 Task: Look for space in Mino, Japan from 5th July, 2023 to 15th July, 2023 for 9 adults in price range Rs.15000 to Rs.25000. Place can be entire place with 5 bedrooms having 5 beds and 5 bathrooms. Property type can be house, flat, guest house. Booking option can be shelf check-in. Required host language is English.
Action: Mouse moved to (444, 106)
Screenshot: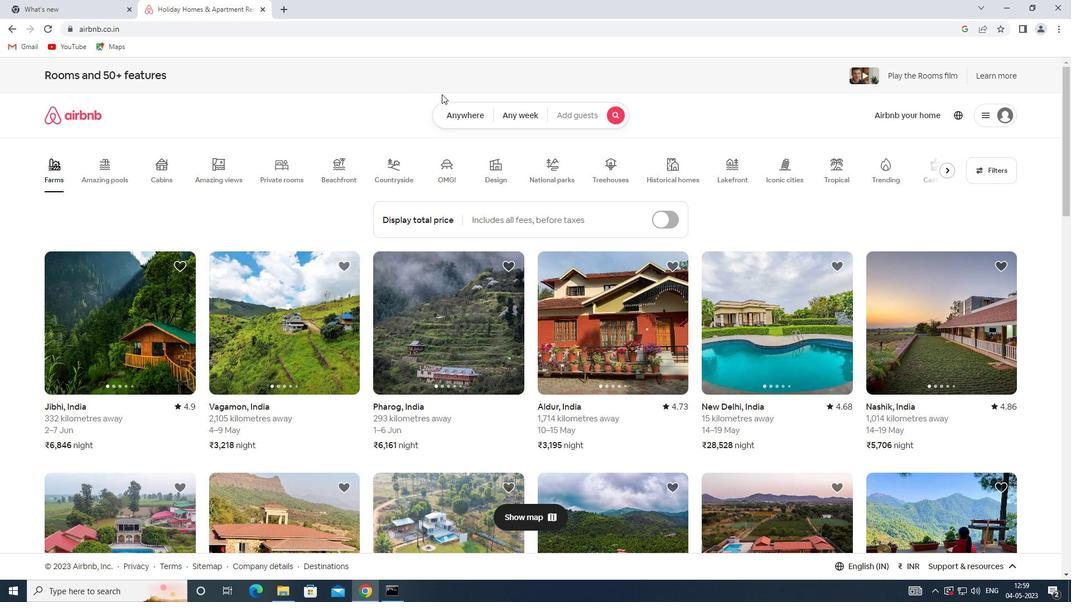 
Action: Mouse pressed left at (444, 106)
Screenshot: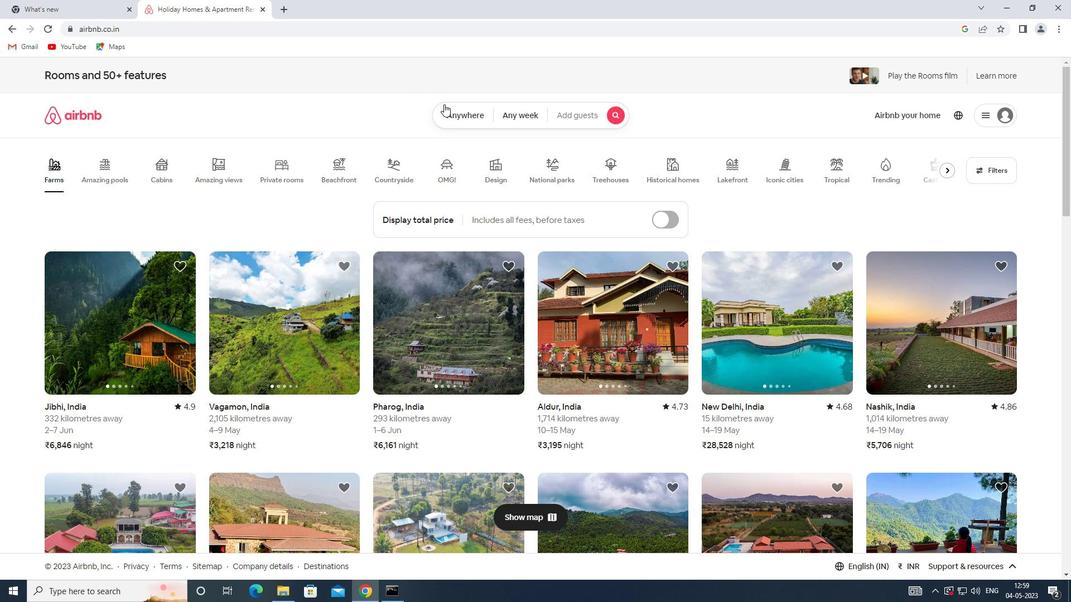 
Action: Mouse moved to (358, 162)
Screenshot: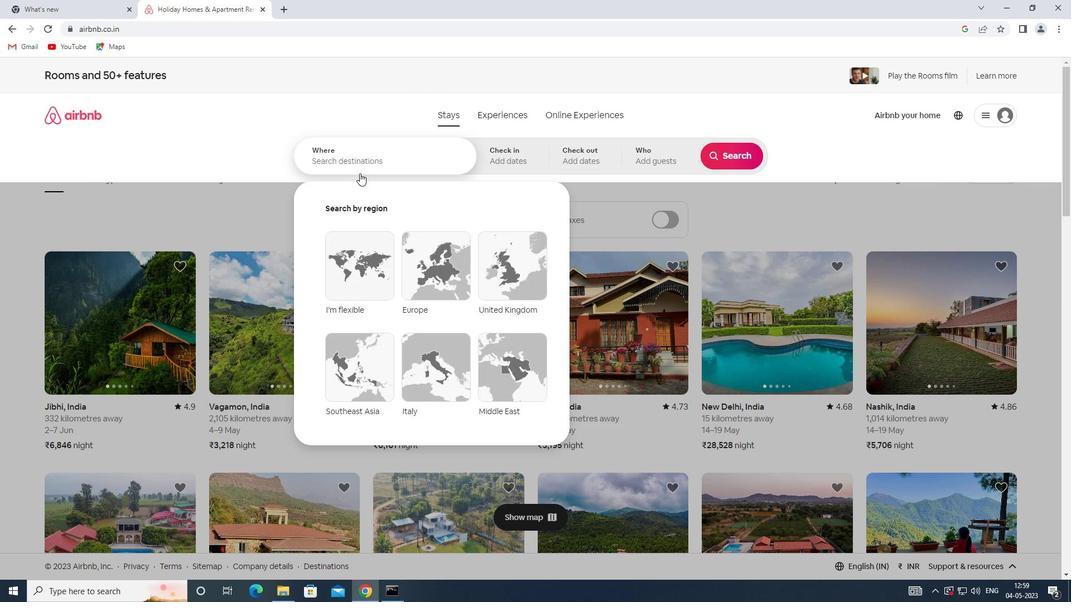 
Action: Mouse pressed left at (358, 162)
Screenshot: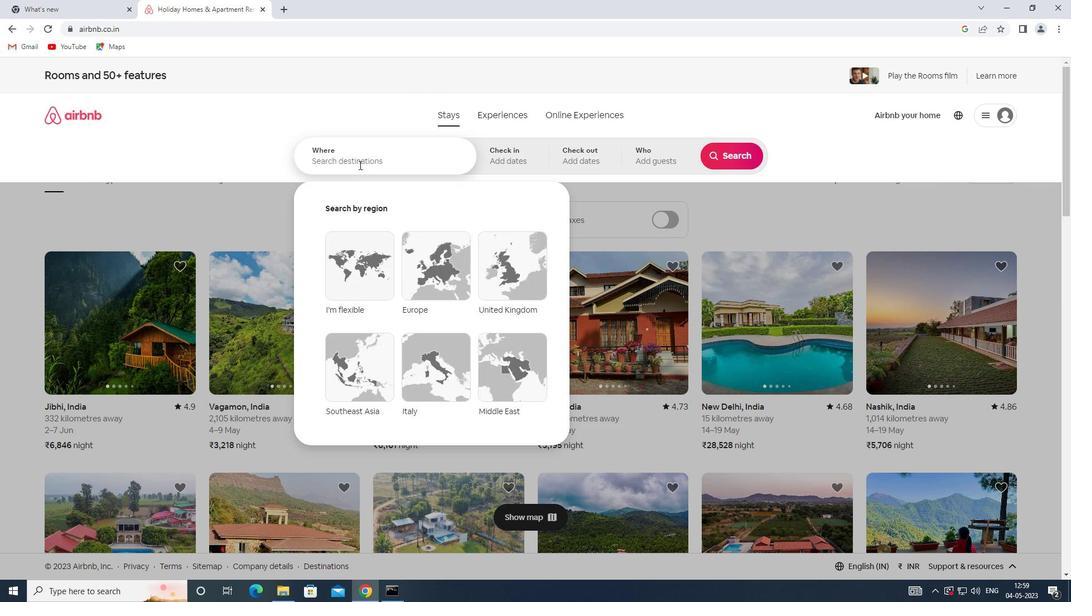 
Action: Key pressed <Key.shift>MINO,<Key.shift><Key.shift><Key.shift><Key.shift>JAPAN
Screenshot: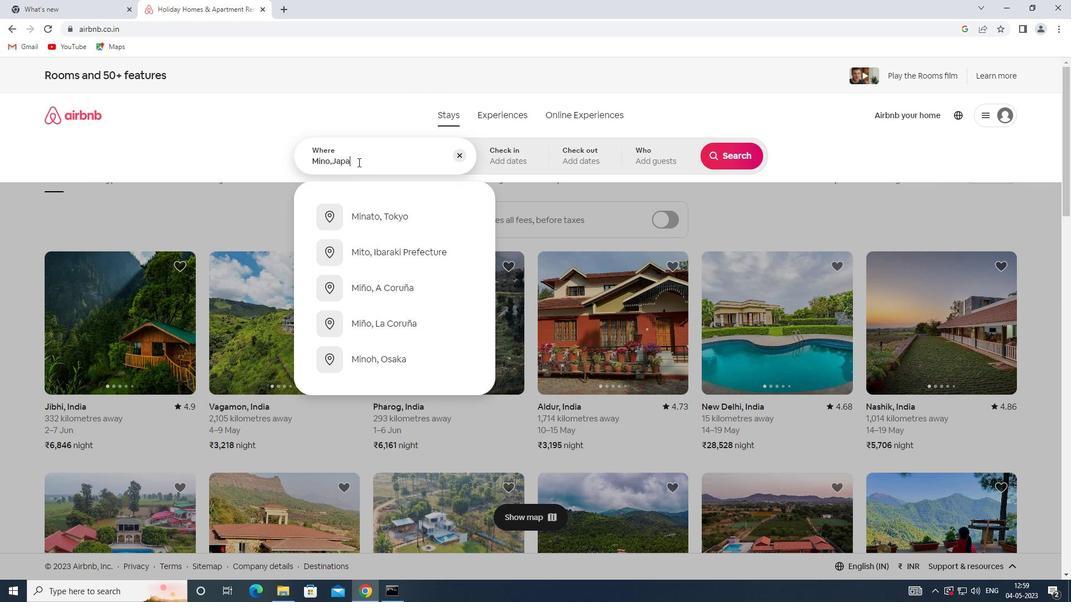 
Action: Mouse moved to (513, 150)
Screenshot: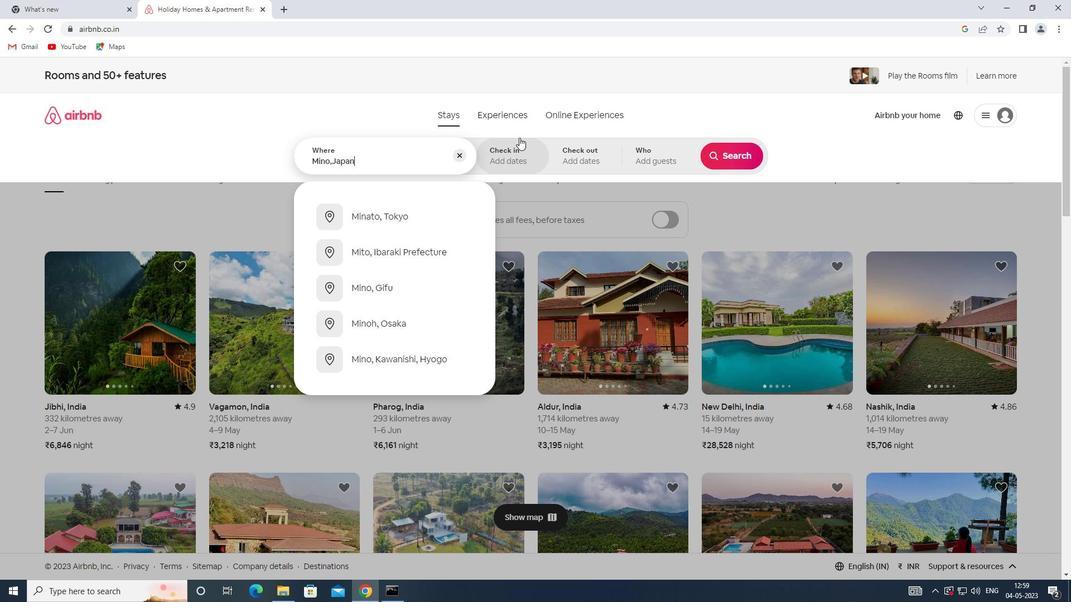 
Action: Mouse pressed left at (513, 150)
Screenshot: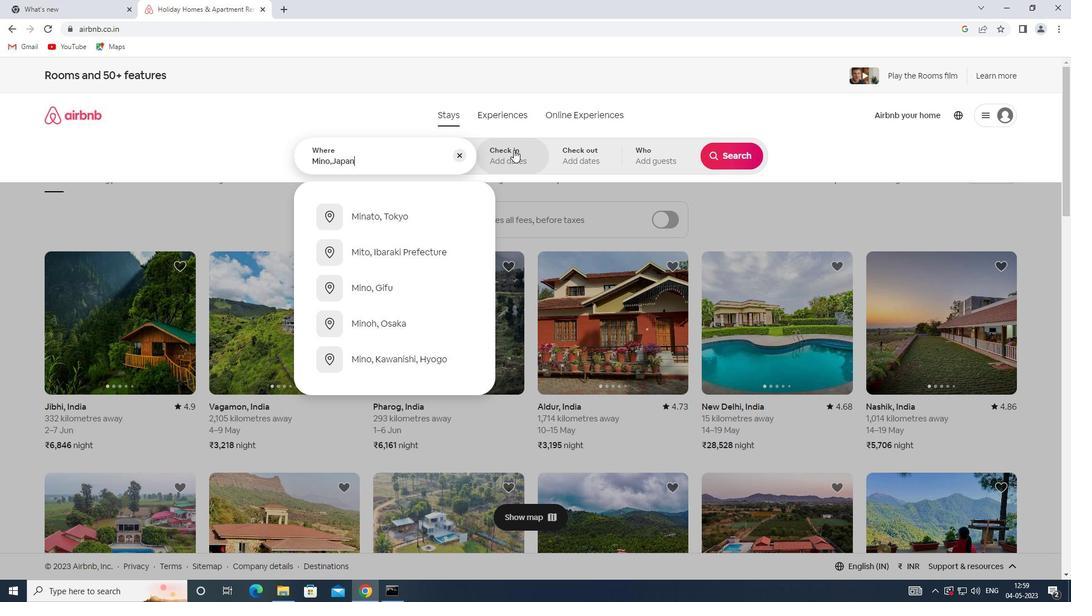 
Action: Mouse moved to (721, 249)
Screenshot: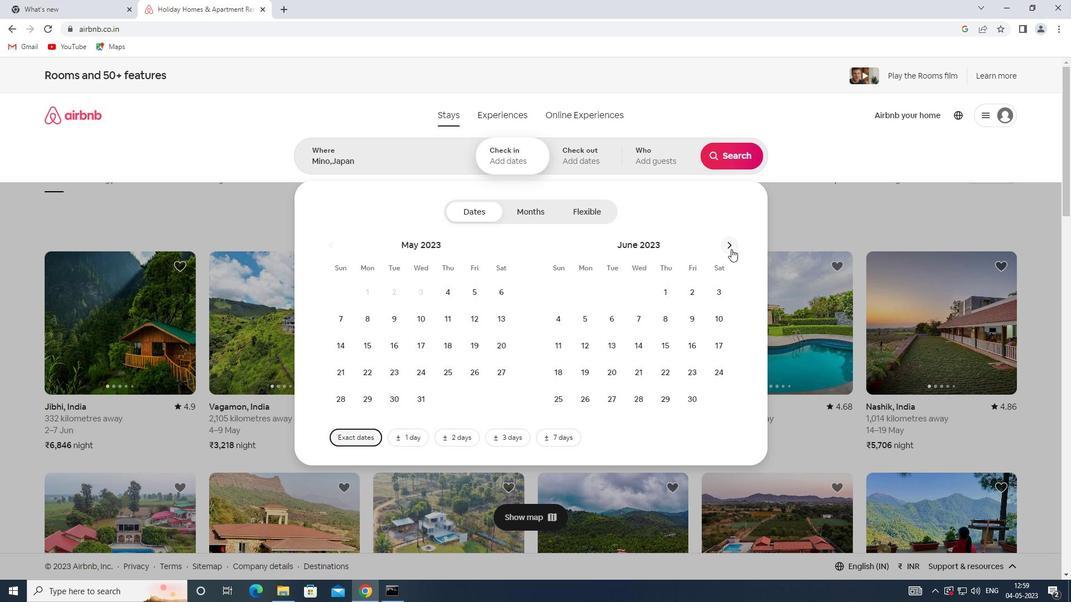 
Action: Mouse pressed left at (721, 249)
Screenshot: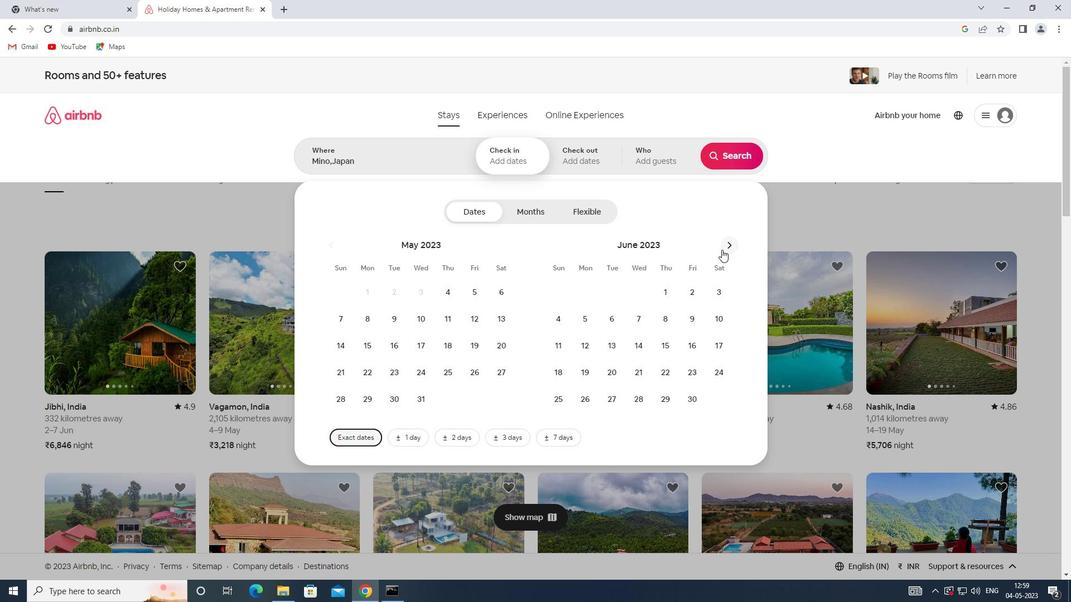 
Action: Mouse moved to (727, 244)
Screenshot: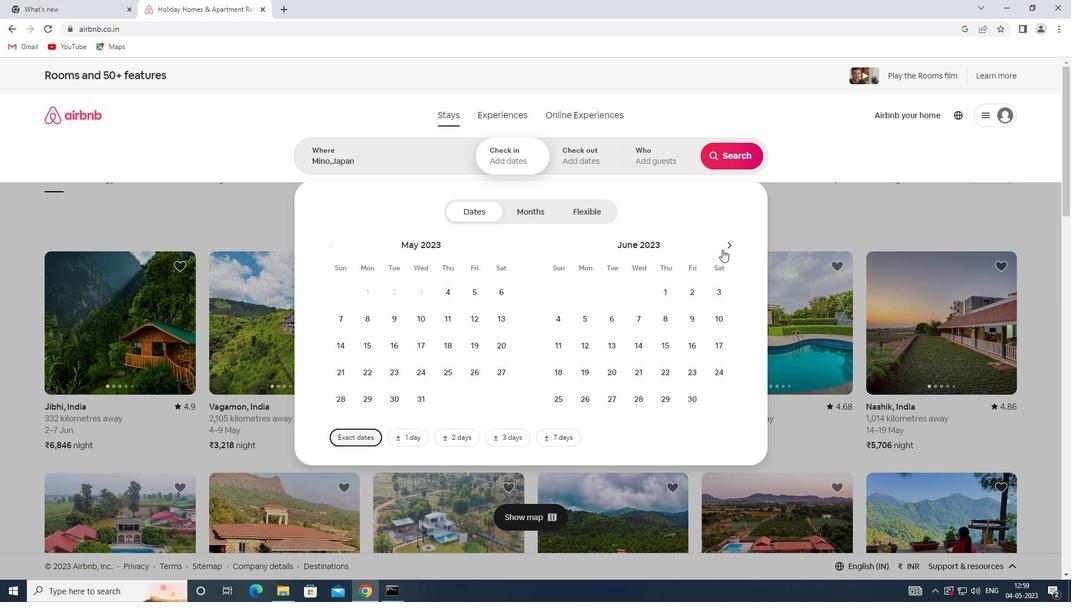 
Action: Mouse pressed left at (727, 244)
Screenshot: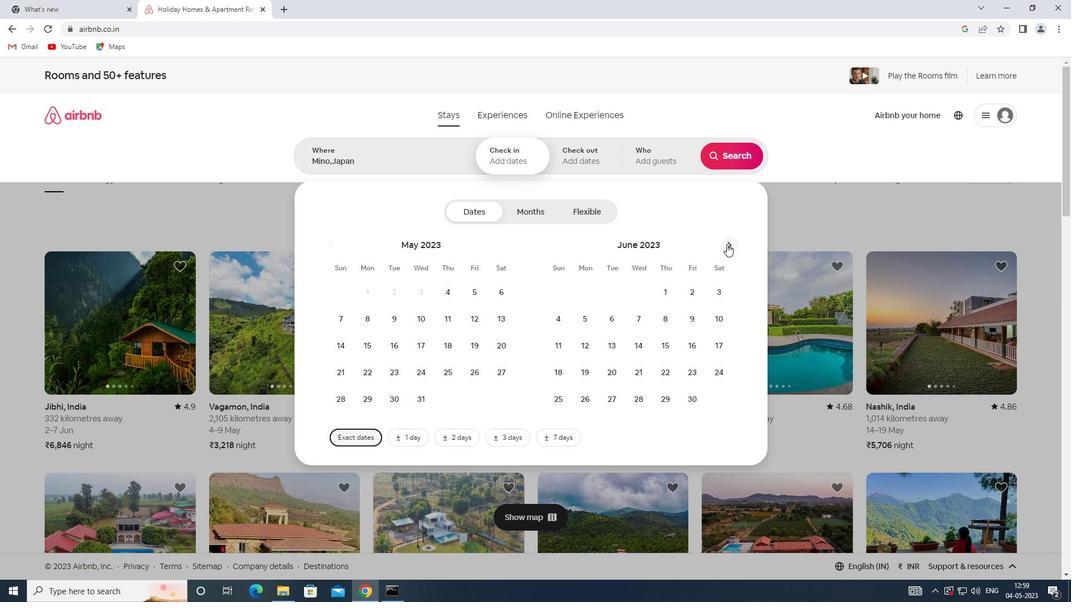 
Action: Mouse moved to (648, 324)
Screenshot: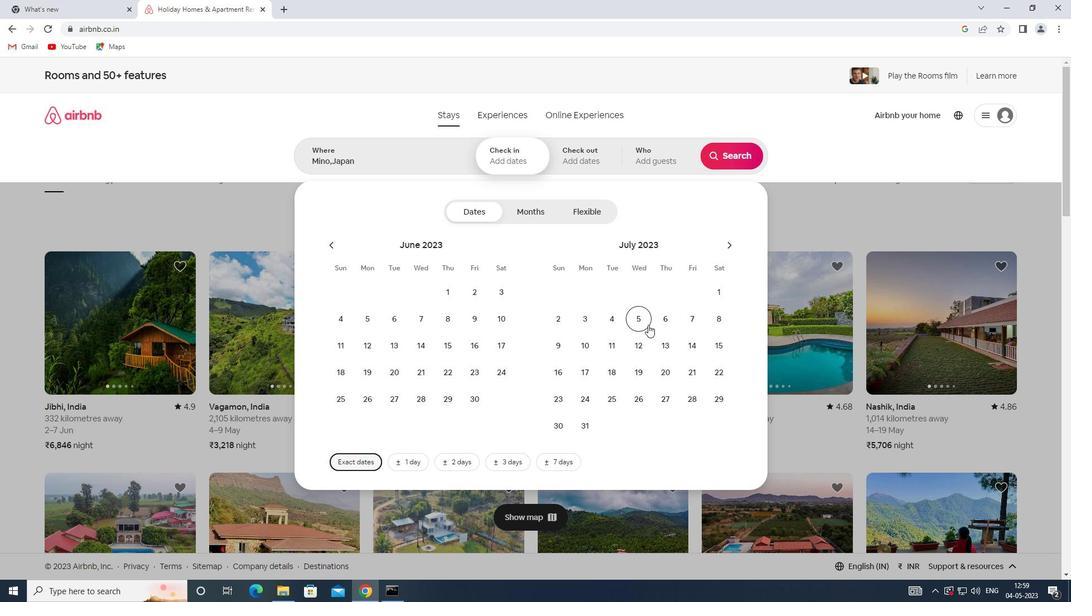 
Action: Mouse pressed left at (648, 324)
Screenshot: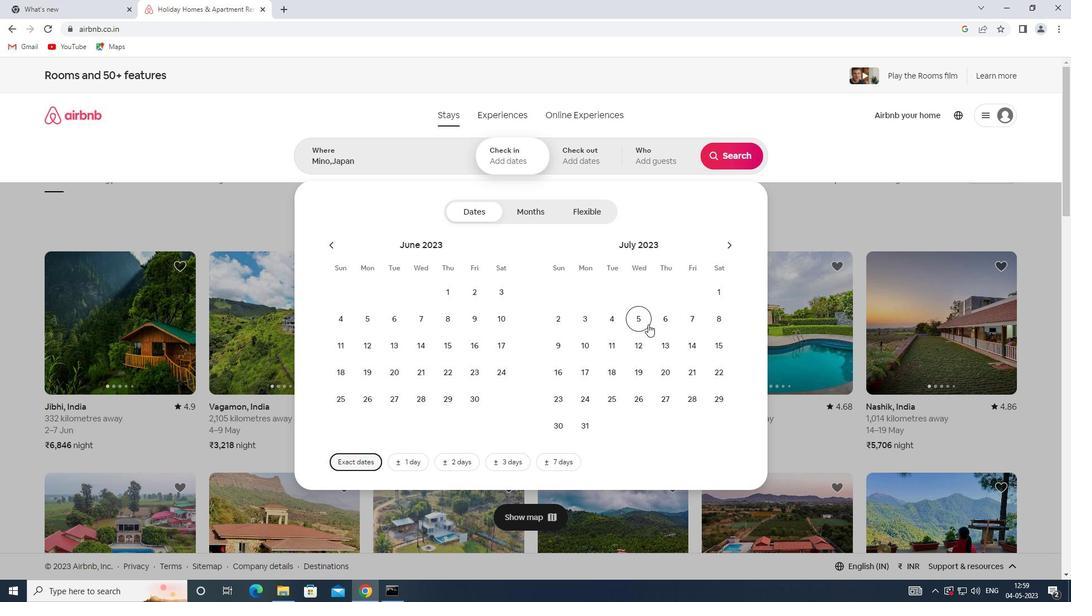 
Action: Mouse moved to (727, 354)
Screenshot: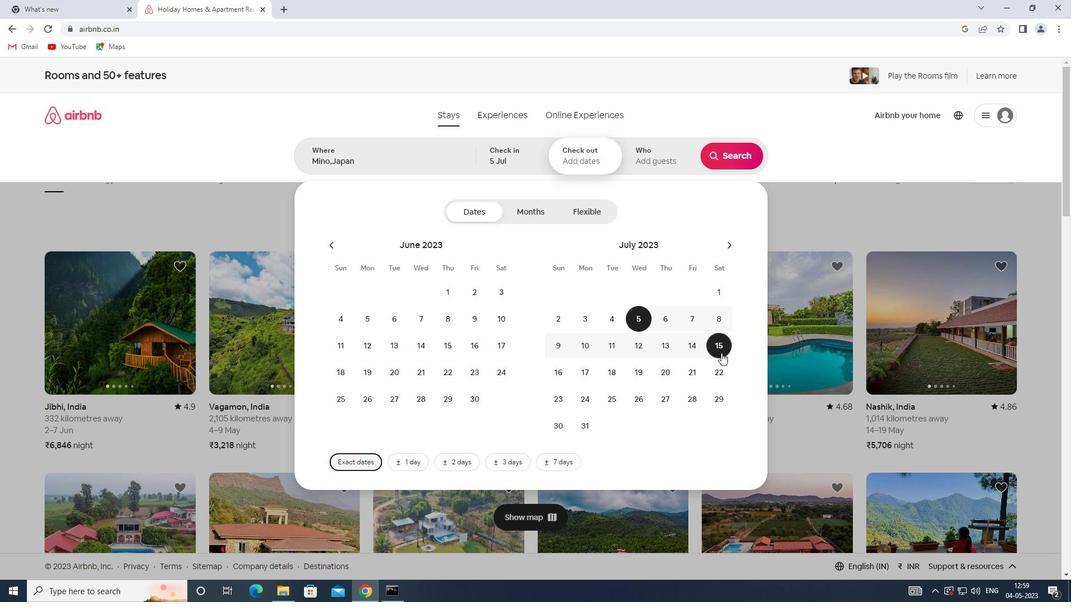 
Action: Mouse pressed left at (727, 354)
Screenshot: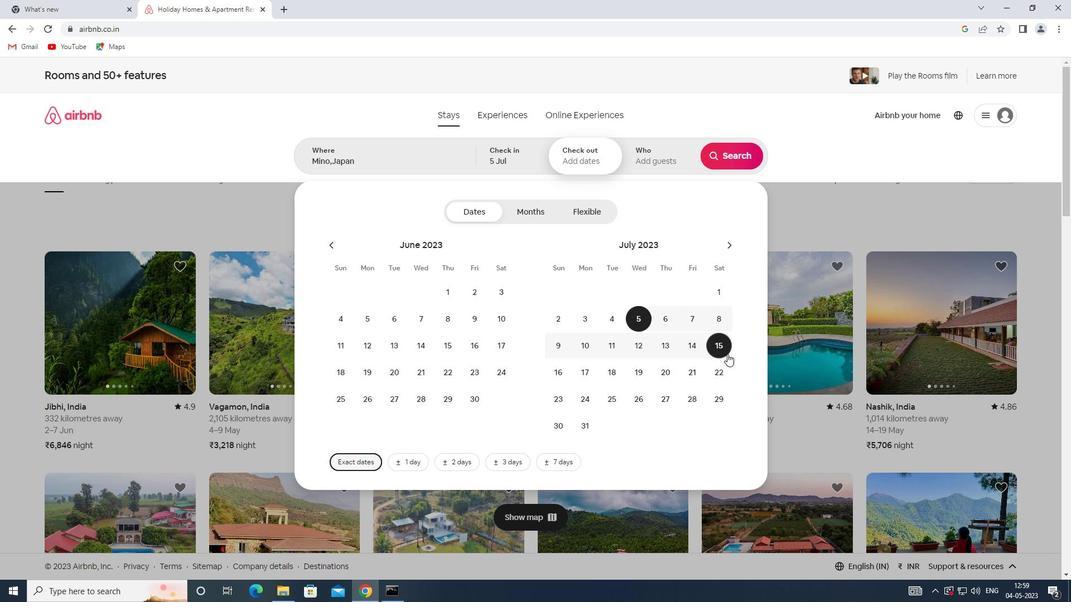 
Action: Mouse moved to (666, 156)
Screenshot: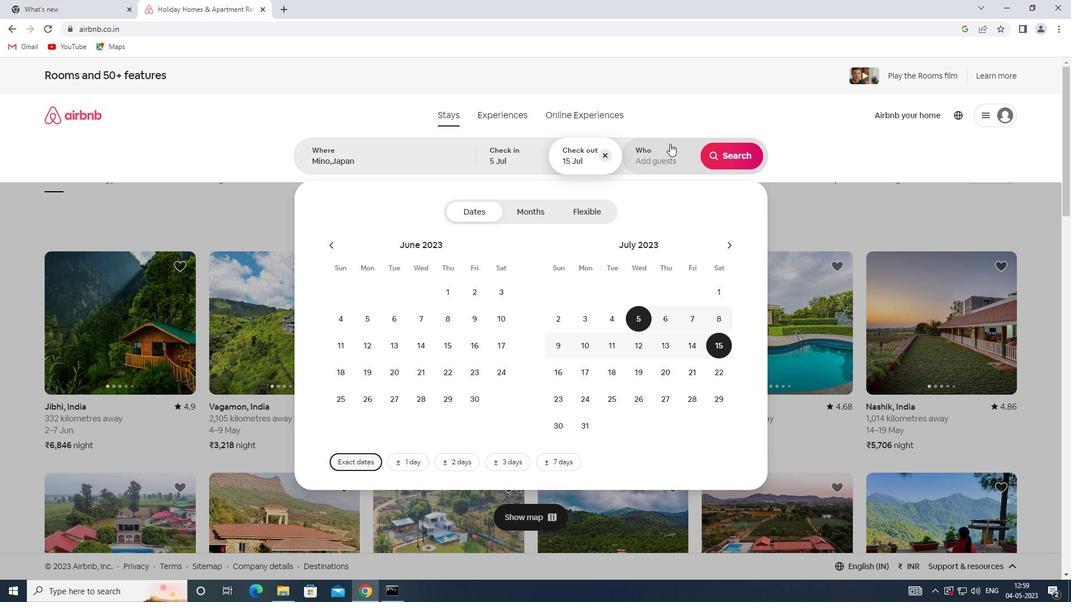 
Action: Mouse pressed left at (666, 156)
Screenshot: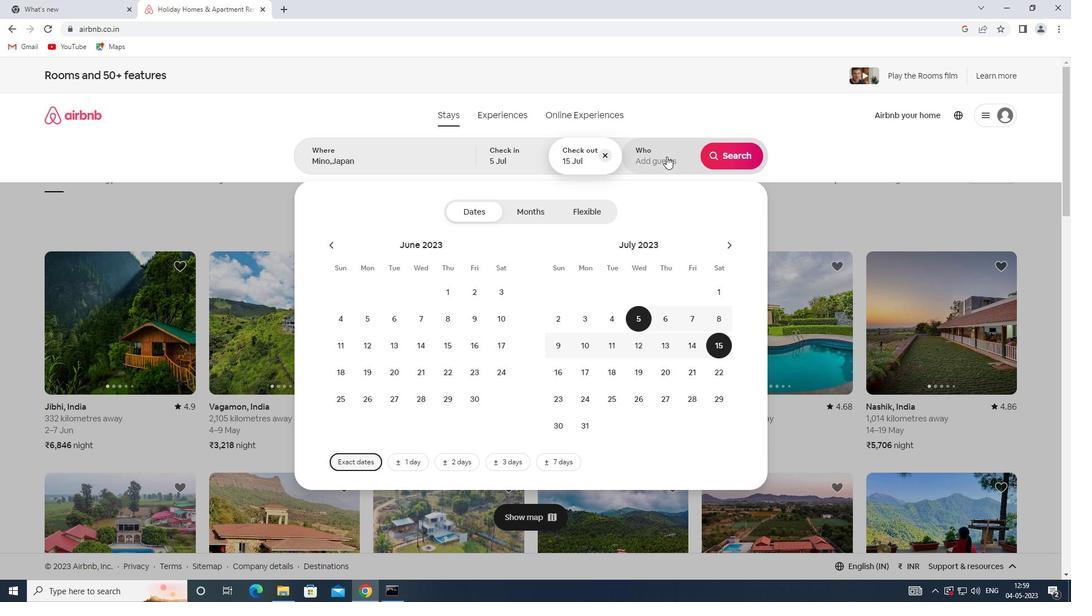 
Action: Mouse moved to (739, 216)
Screenshot: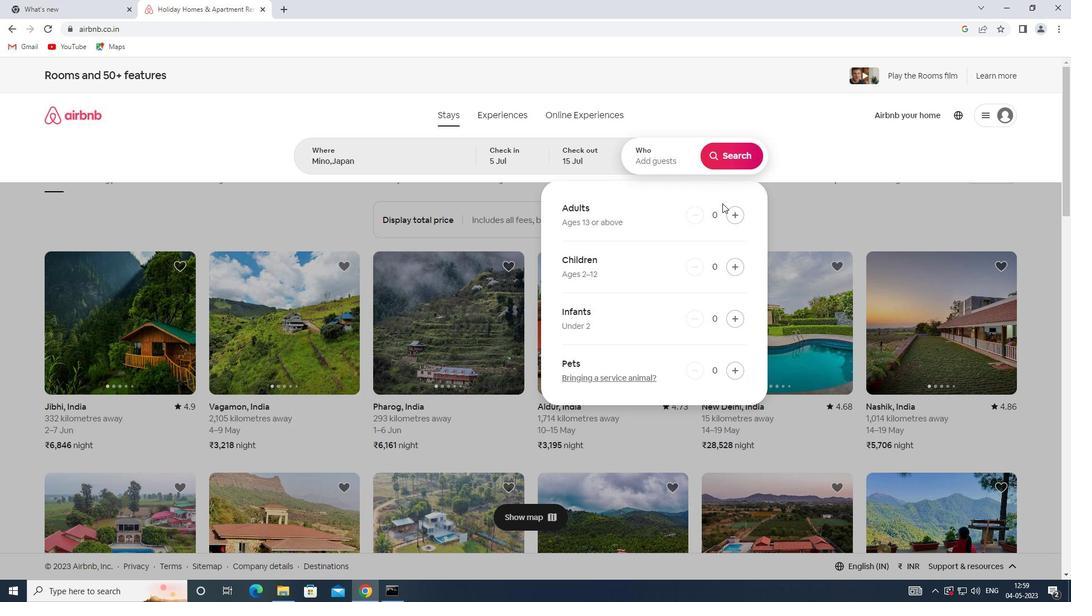 
Action: Mouse pressed left at (739, 216)
Screenshot: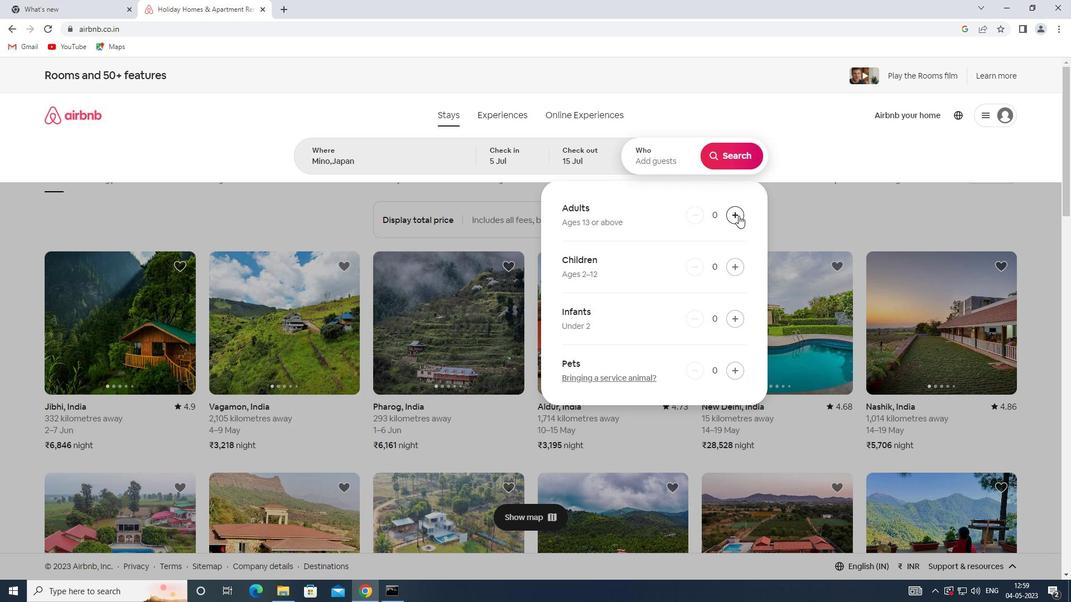
Action: Mouse pressed left at (739, 216)
Screenshot: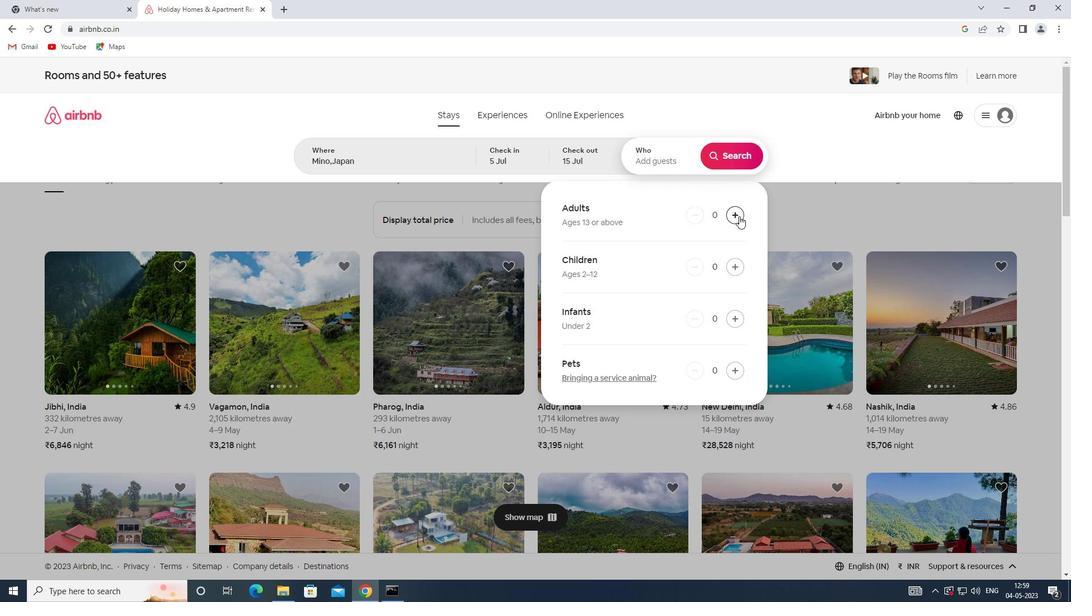 
Action: Mouse pressed left at (739, 216)
Screenshot: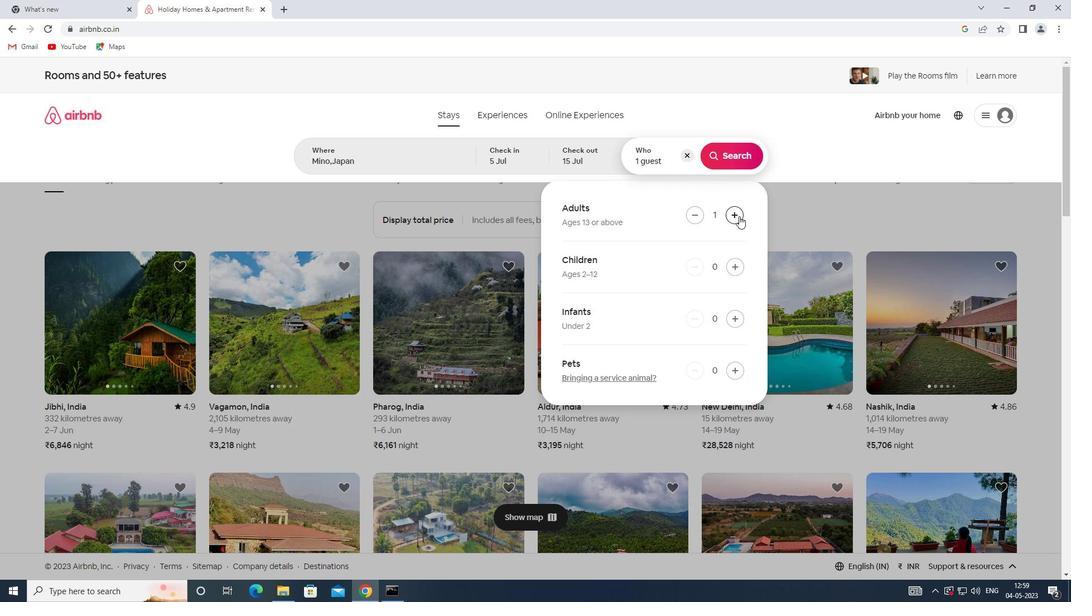 
Action: Mouse pressed left at (739, 216)
Screenshot: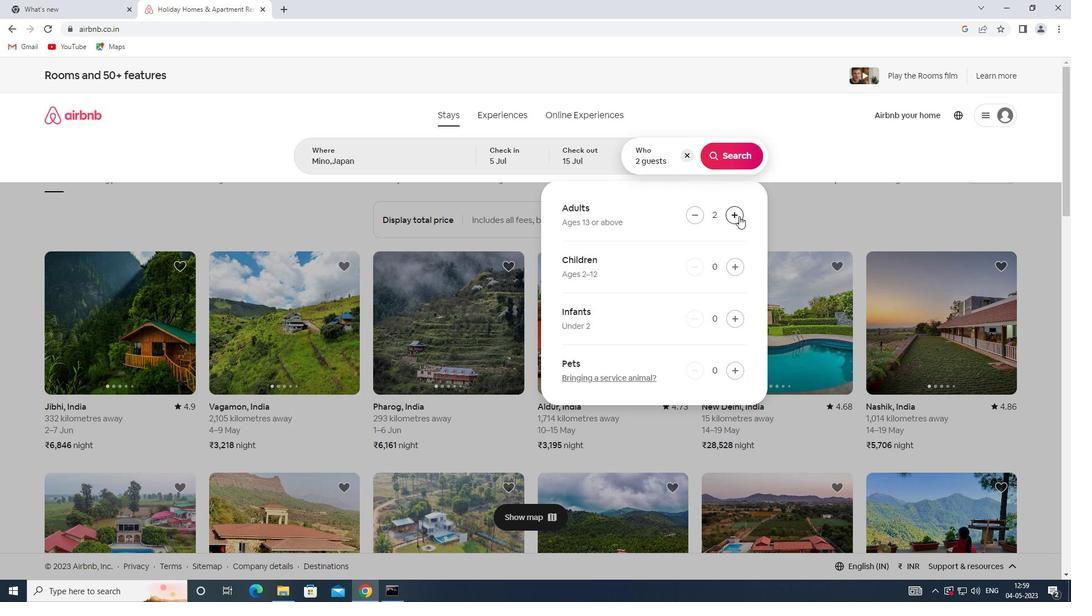 
Action: Mouse pressed left at (739, 216)
Screenshot: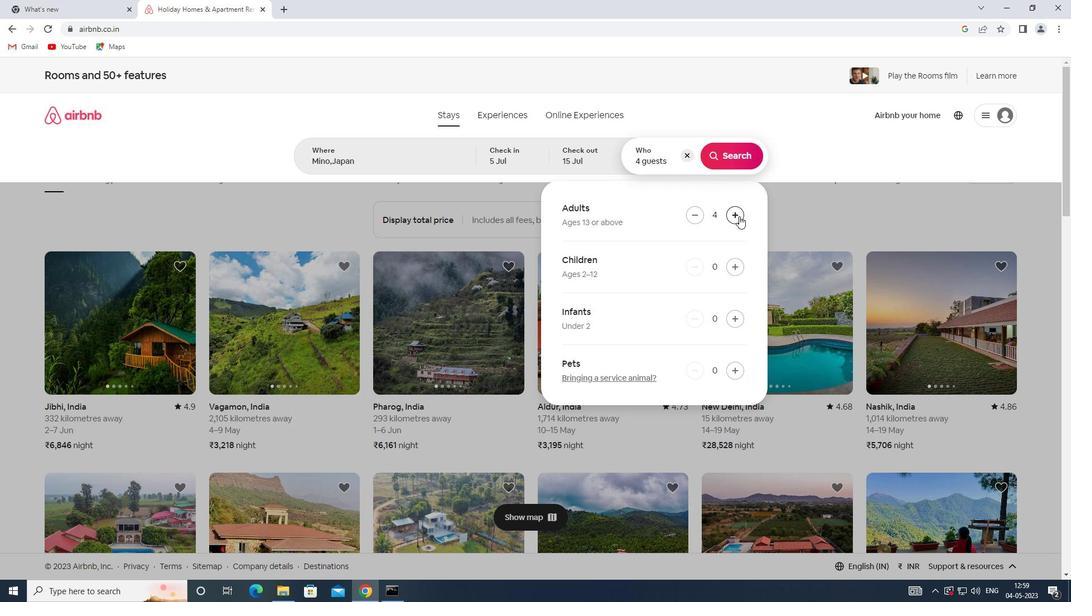 
Action: Mouse pressed left at (739, 216)
Screenshot: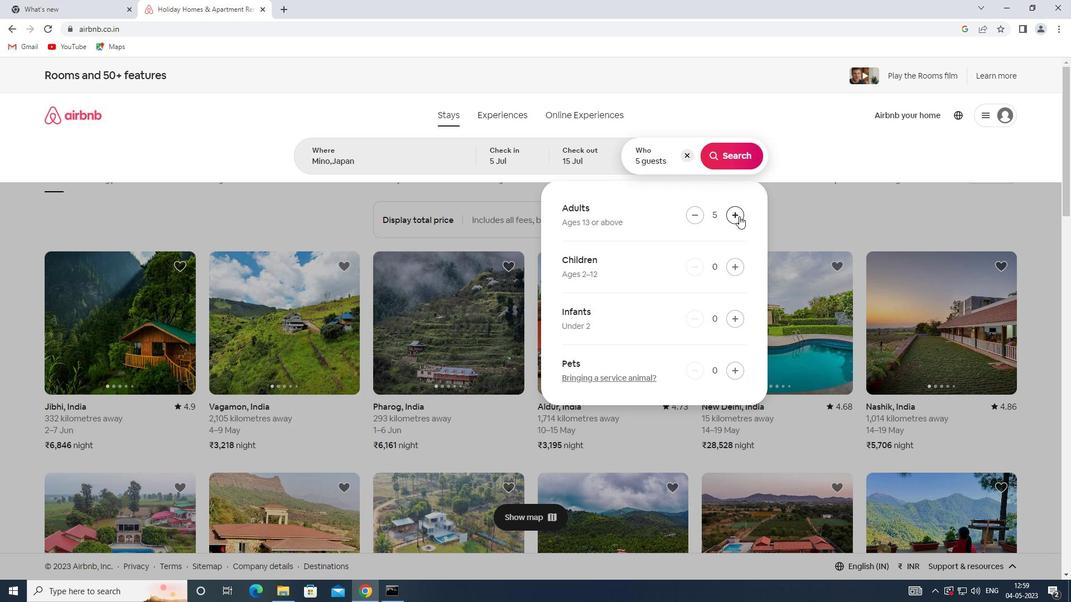 
Action: Mouse pressed left at (739, 216)
Screenshot: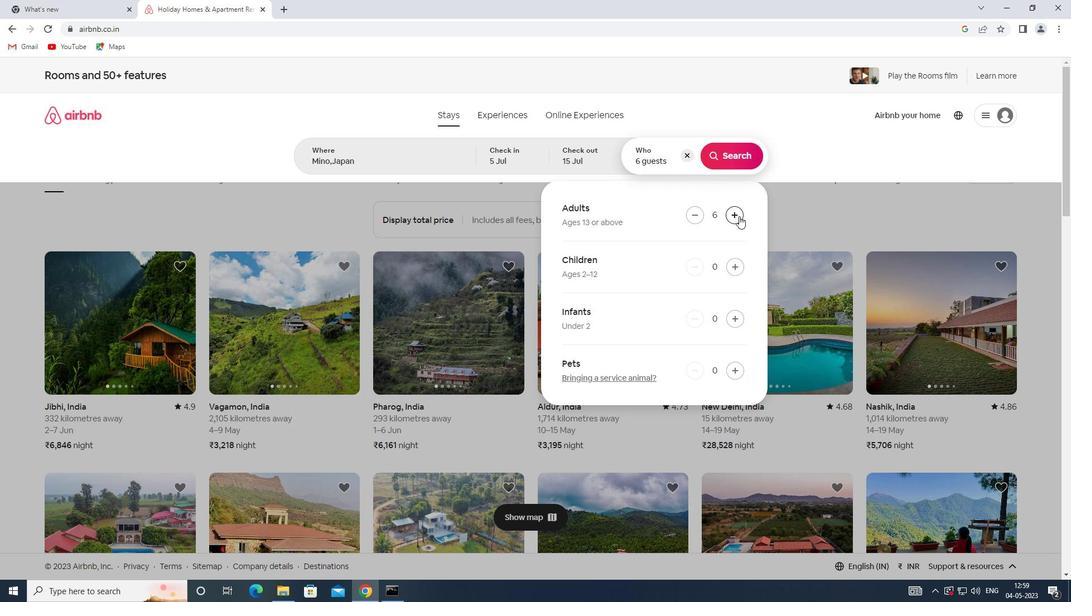 
Action: Mouse pressed left at (739, 216)
Screenshot: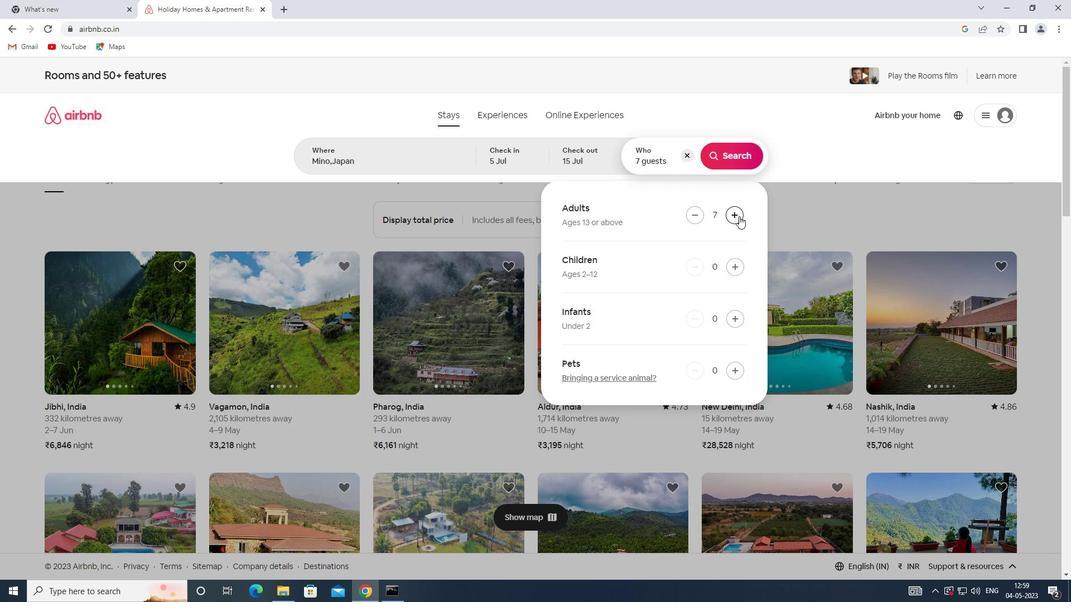 
Action: Mouse pressed left at (739, 216)
Screenshot: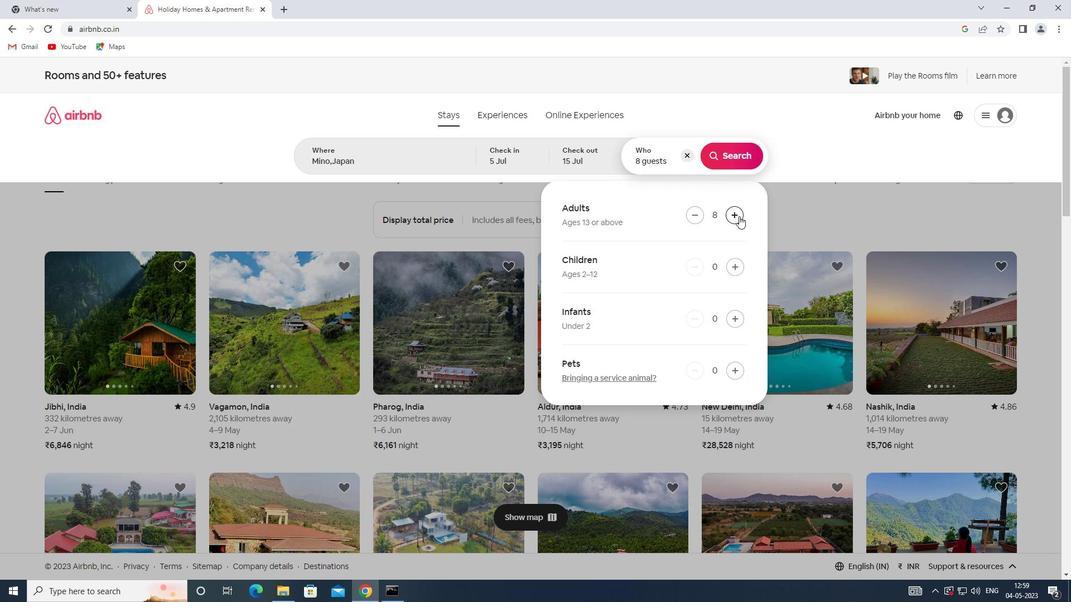 
Action: Mouse moved to (728, 157)
Screenshot: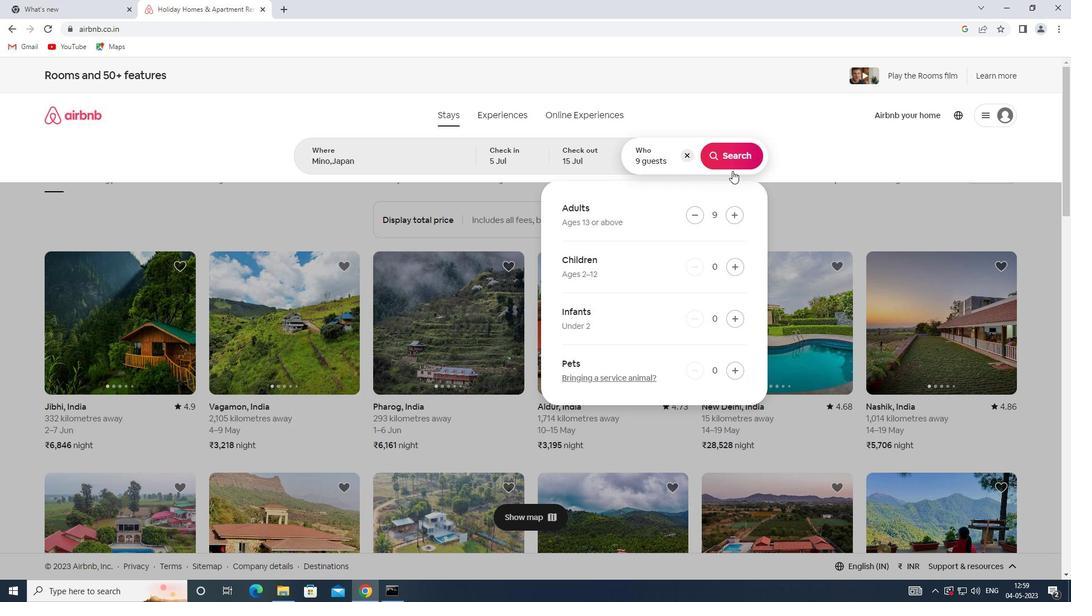 
Action: Mouse pressed left at (728, 157)
Screenshot: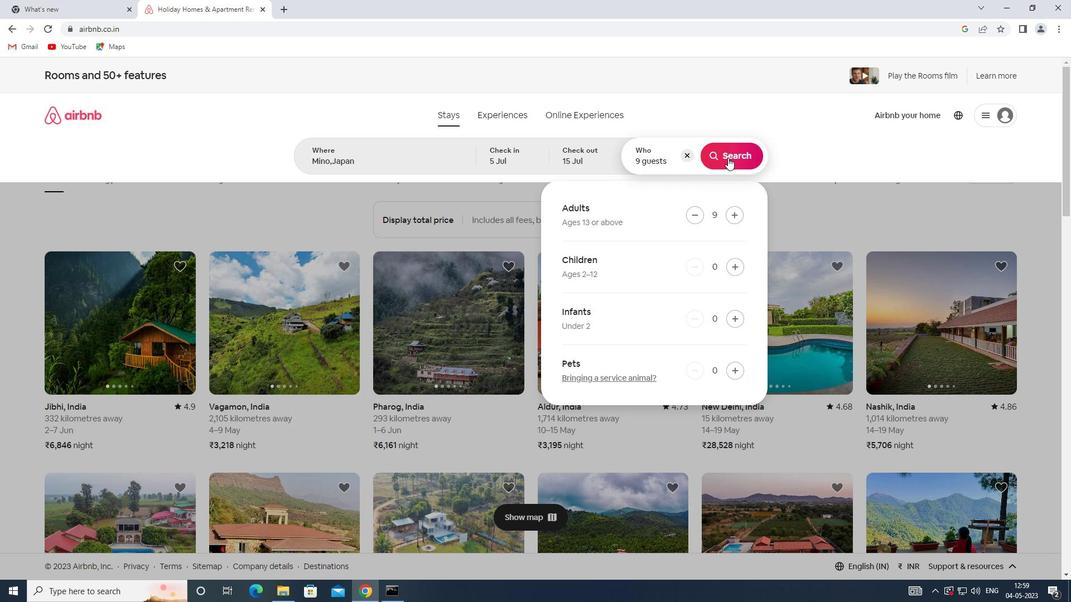 
Action: Mouse moved to (1017, 132)
Screenshot: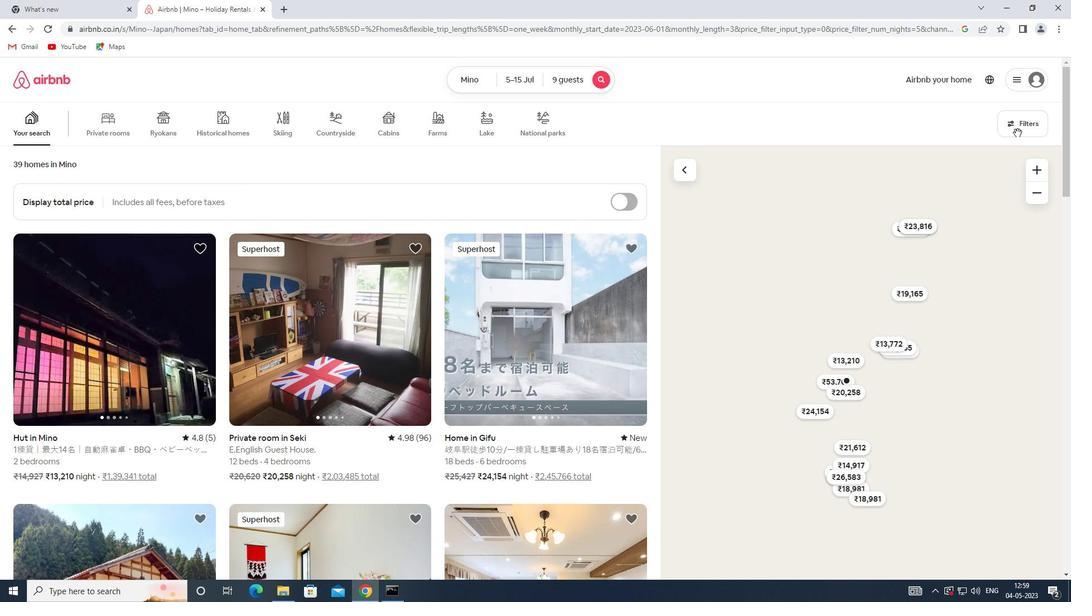 
Action: Mouse pressed left at (1017, 132)
Screenshot: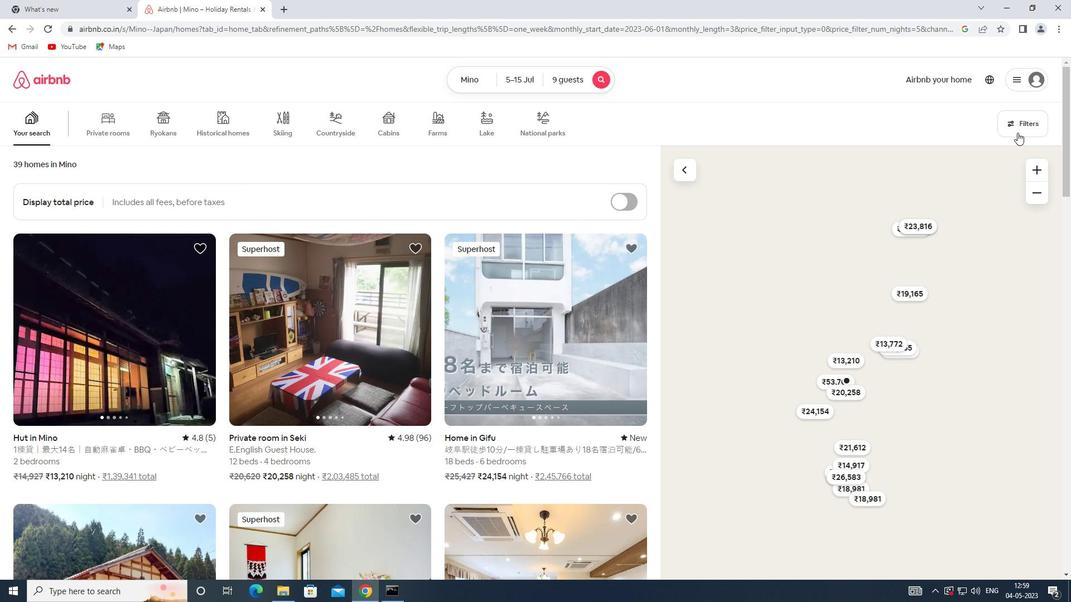 
Action: Mouse moved to (391, 263)
Screenshot: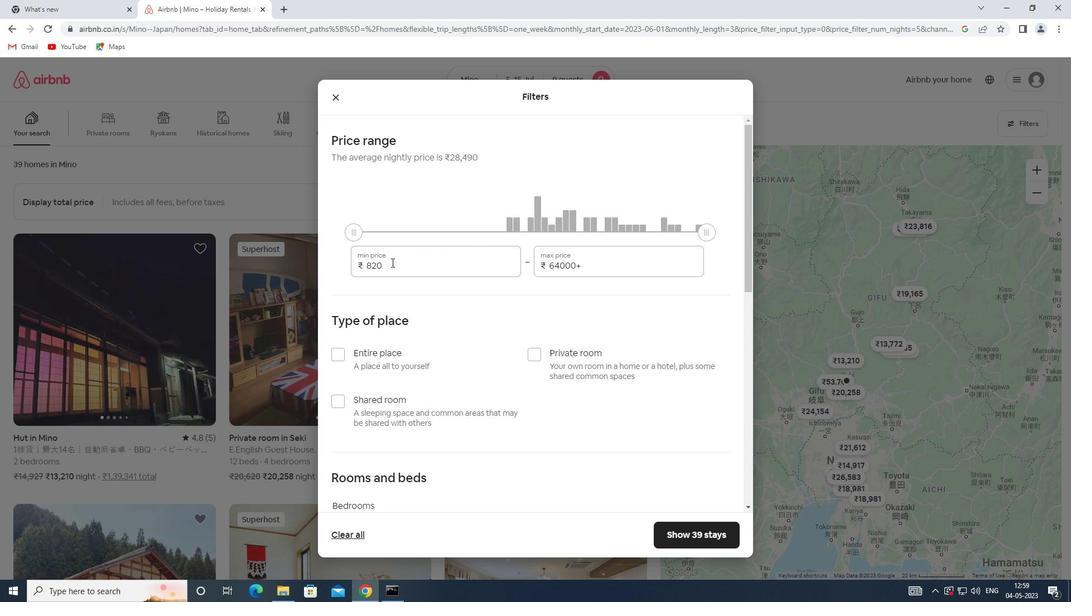 
Action: Mouse pressed left at (391, 263)
Screenshot: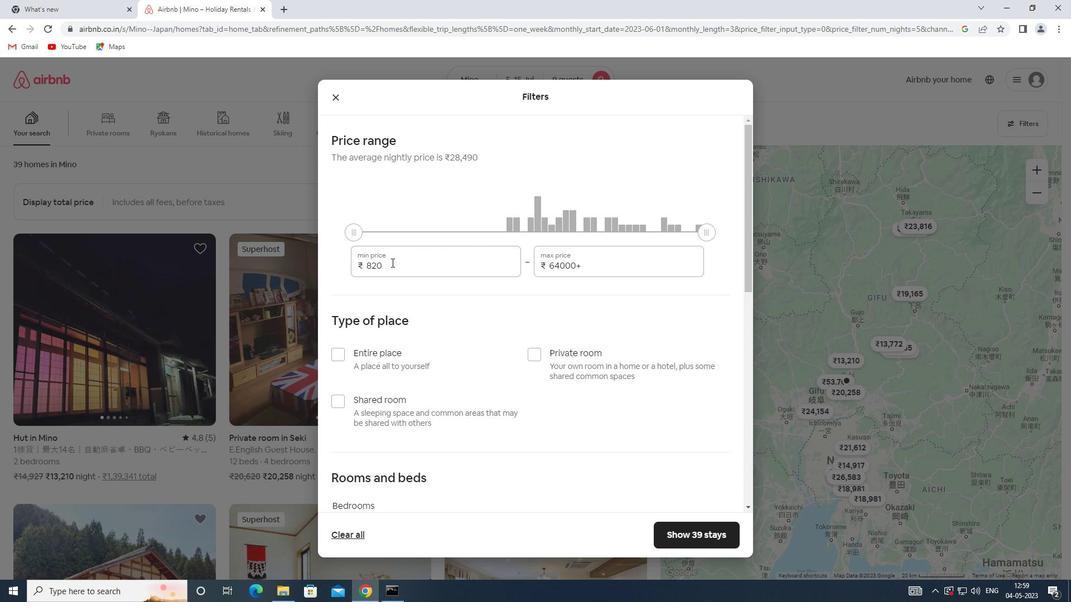 
Action: Mouse moved to (353, 263)
Screenshot: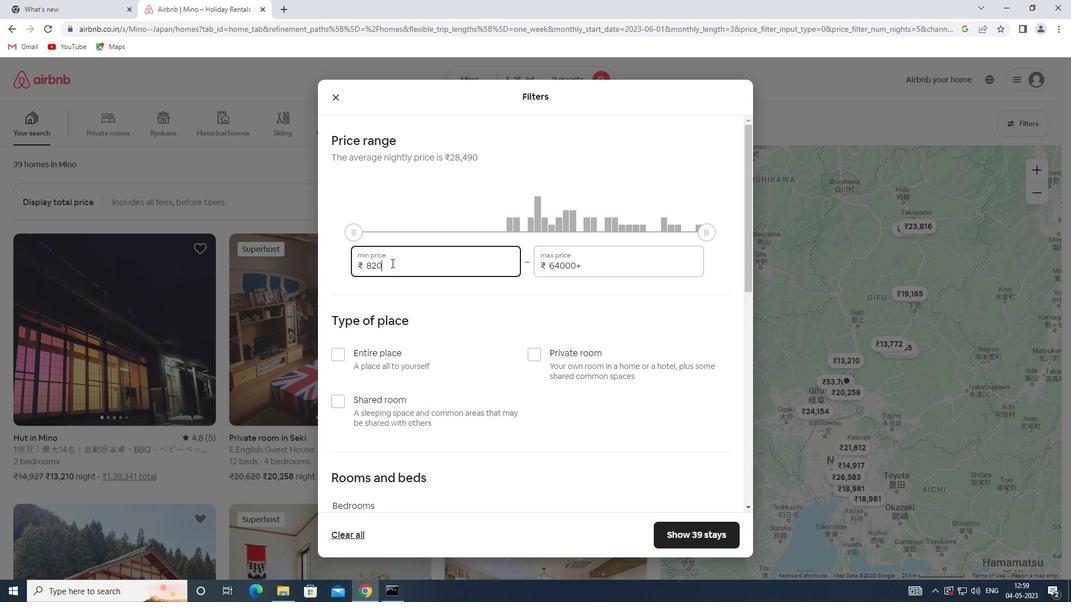 
Action: Key pressed 15000
Screenshot: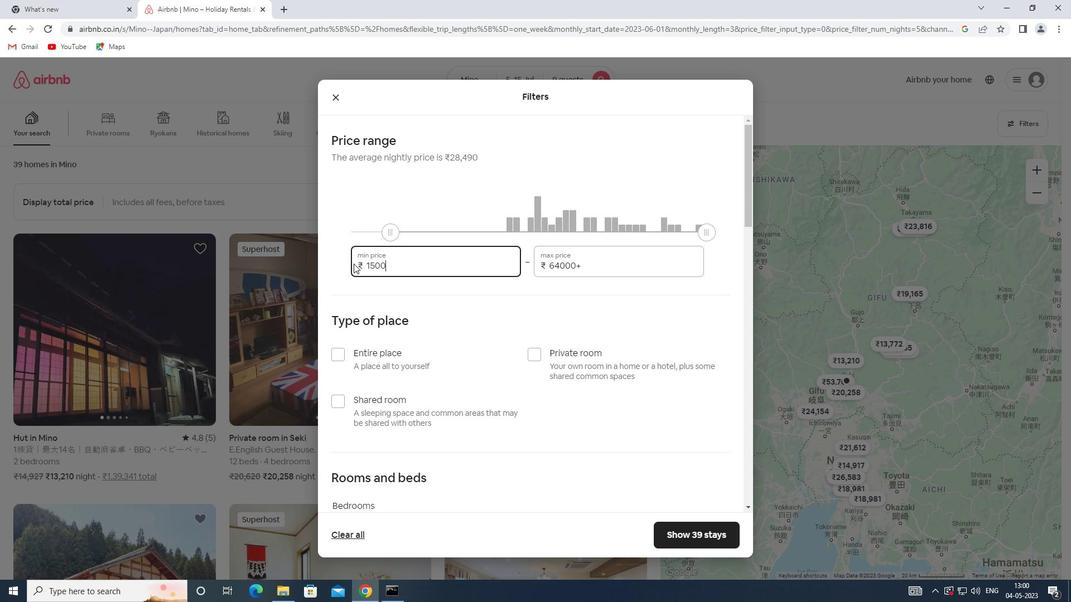 
Action: Mouse moved to (588, 266)
Screenshot: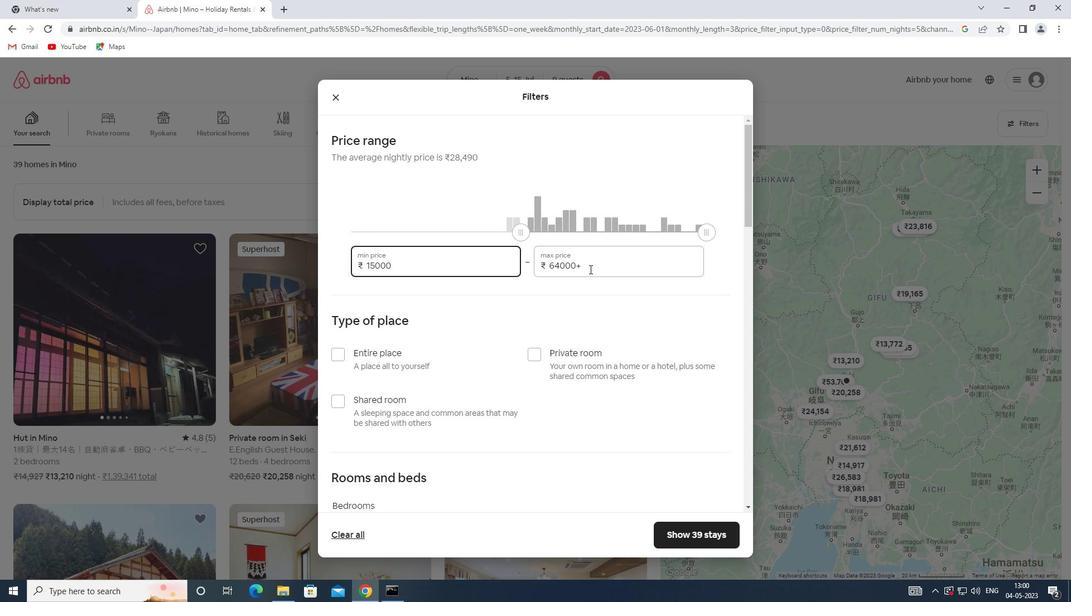 
Action: Mouse pressed left at (588, 266)
Screenshot: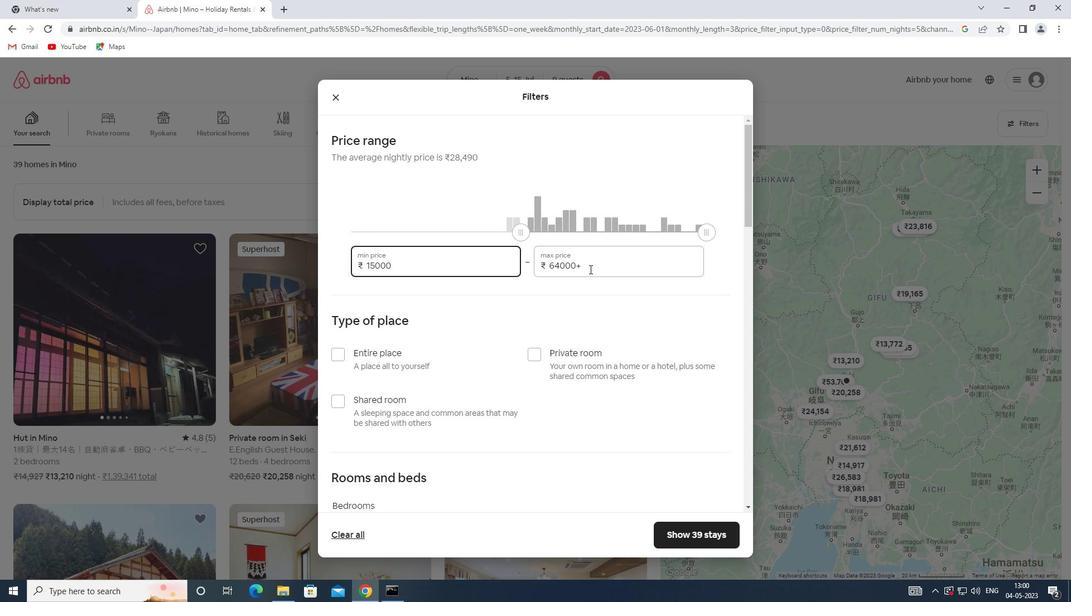 
Action: Mouse moved to (511, 266)
Screenshot: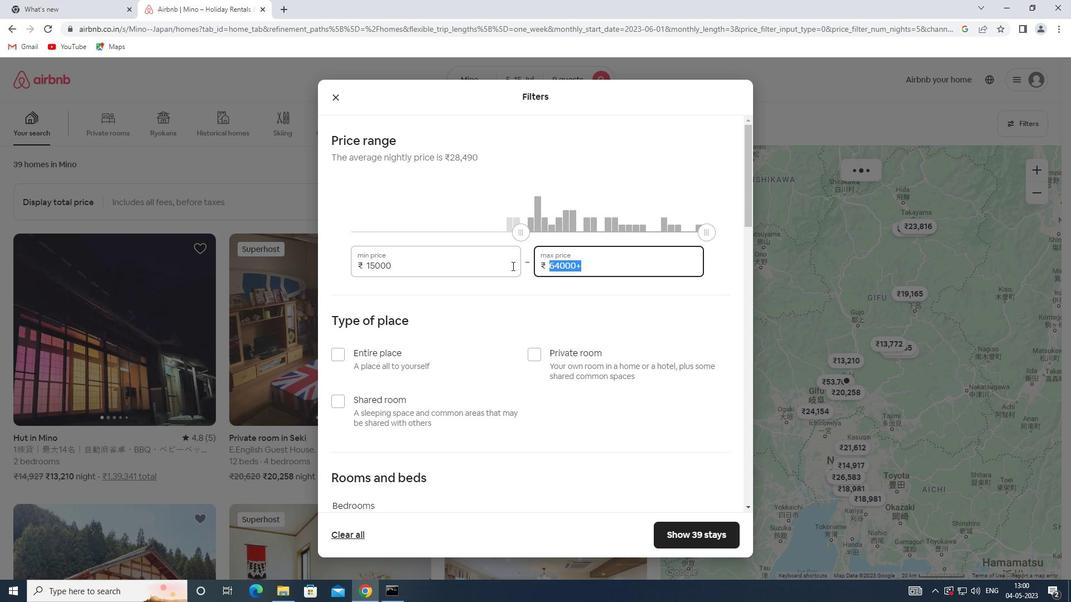 
Action: Key pressed 20000
Screenshot: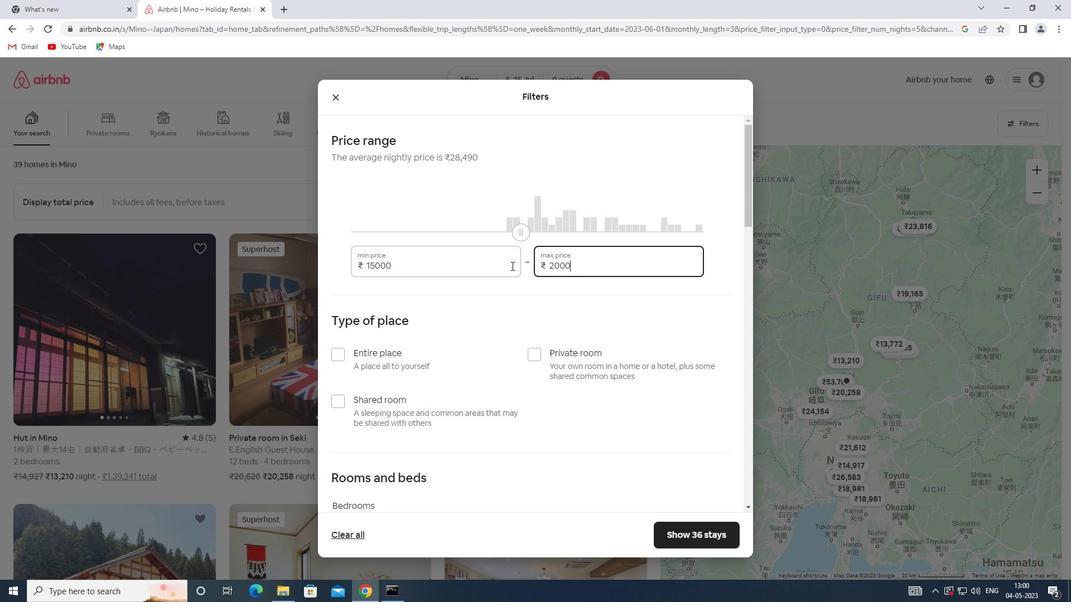 
Action: Mouse moved to (331, 349)
Screenshot: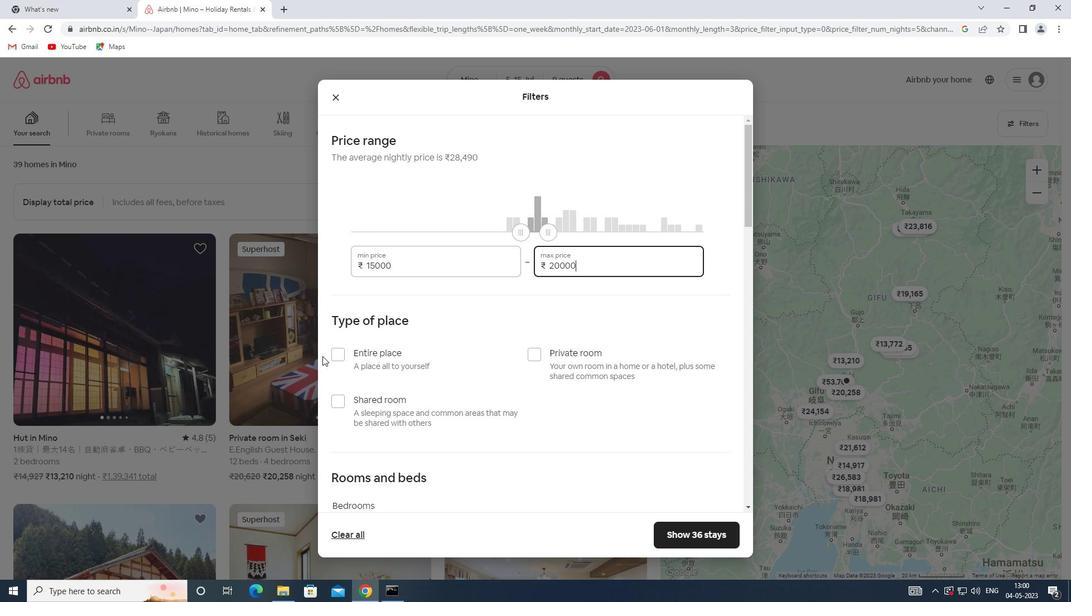 
Action: Mouse pressed left at (331, 349)
Screenshot: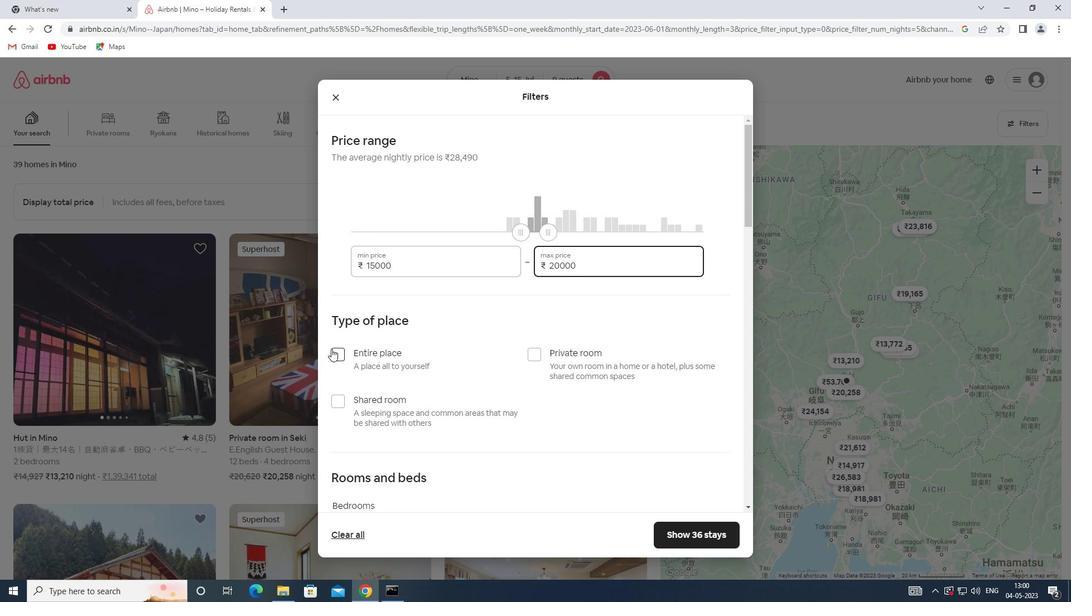 
Action: Mouse moved to (329, 350)
Screenshot: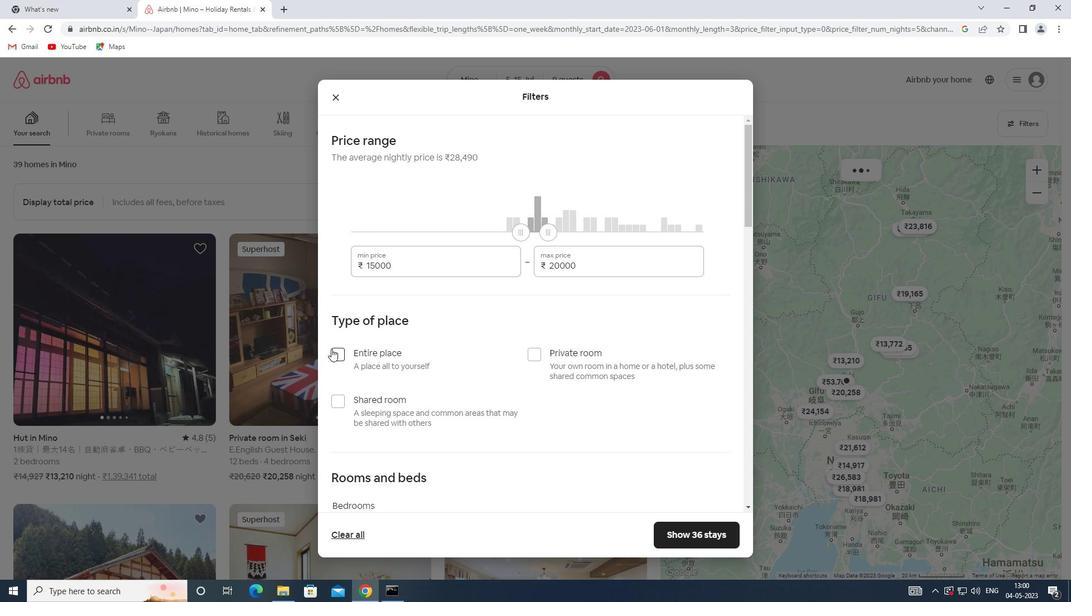 
Action: Mouse scrolled (329, 350) with delta (0, 0)
Screenshot: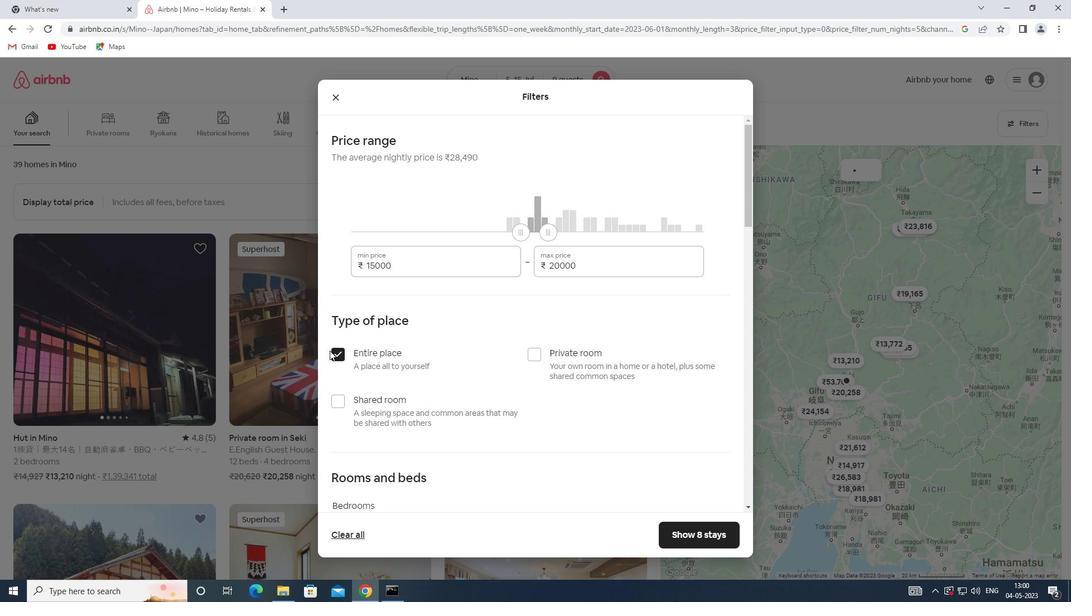 
Action: Mouse scrolled (329, 350) with delta (0, 0)
Screenshot: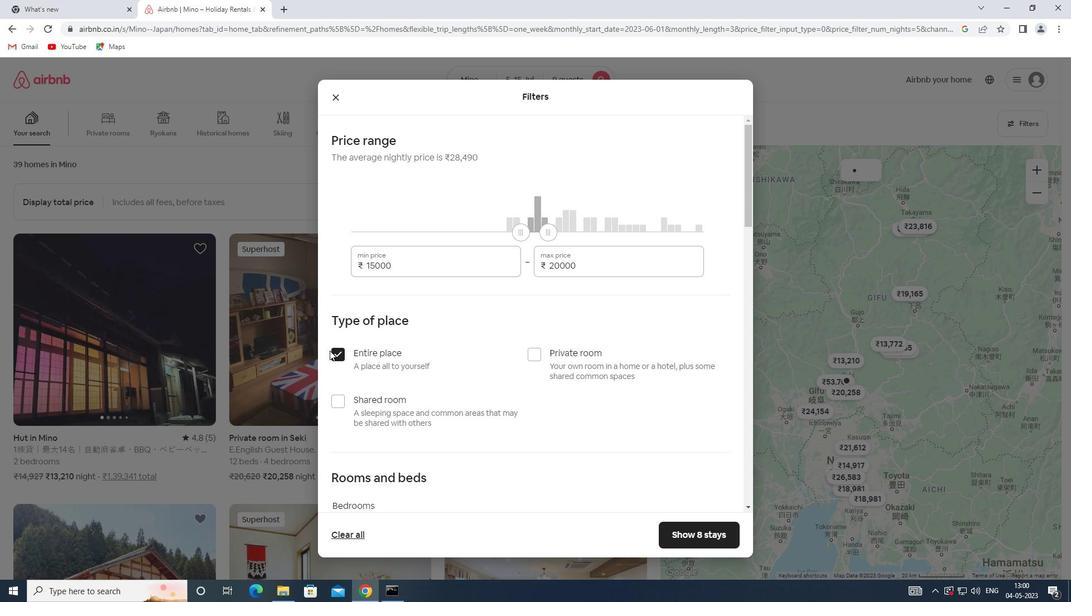 
Action: Mouse scrolled (329, 350) with delta (0, 0)
Screenshot: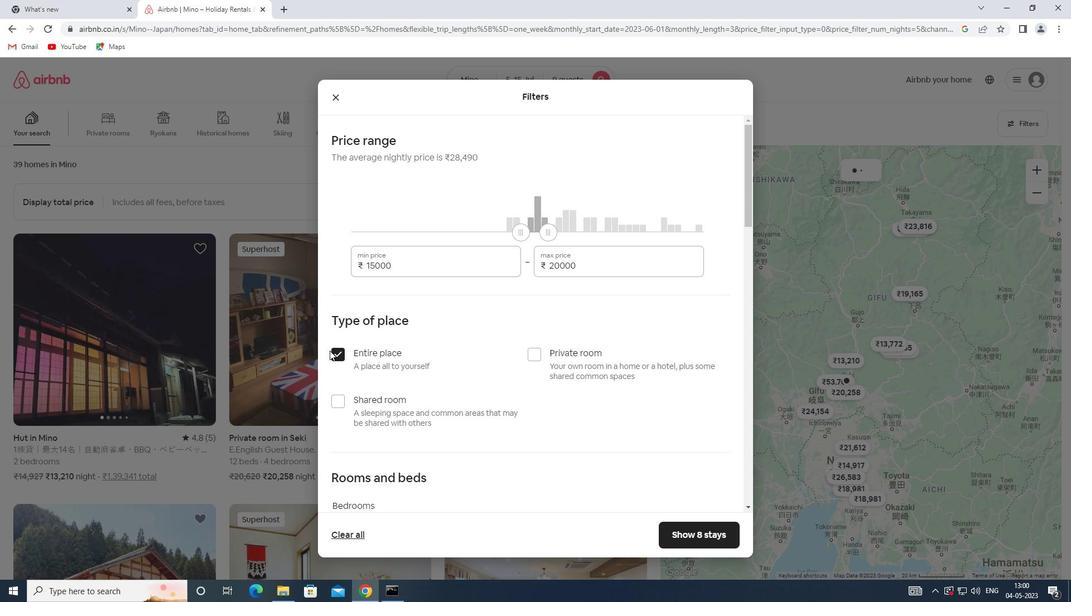 
Action: Mouse scrolled (329, 350) with delta (0, 0)
Screenshot: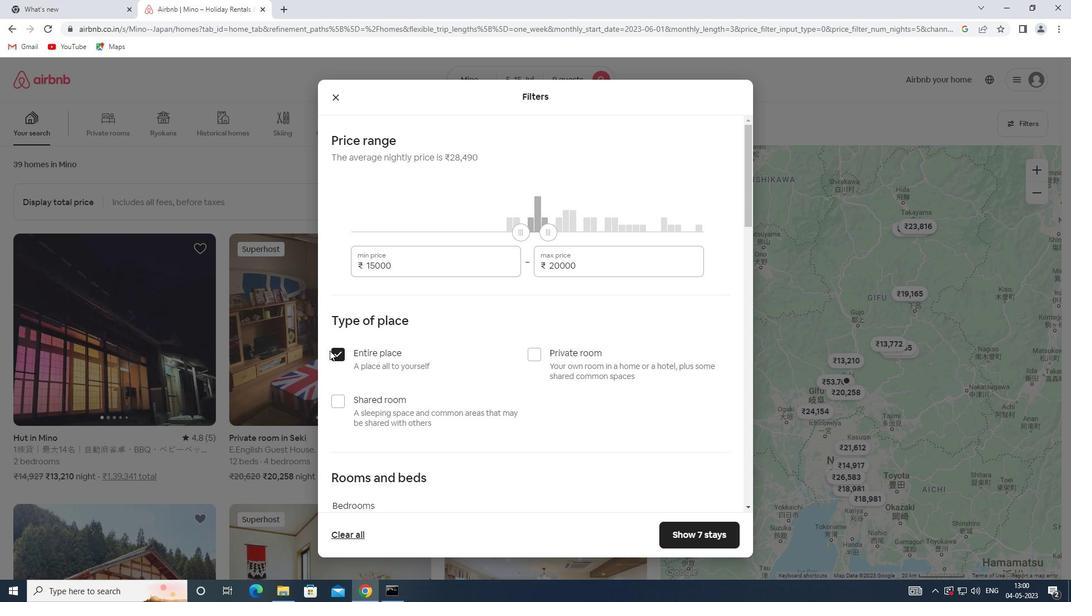 
Action: Mouse moved to (331, 350)
Screenshot: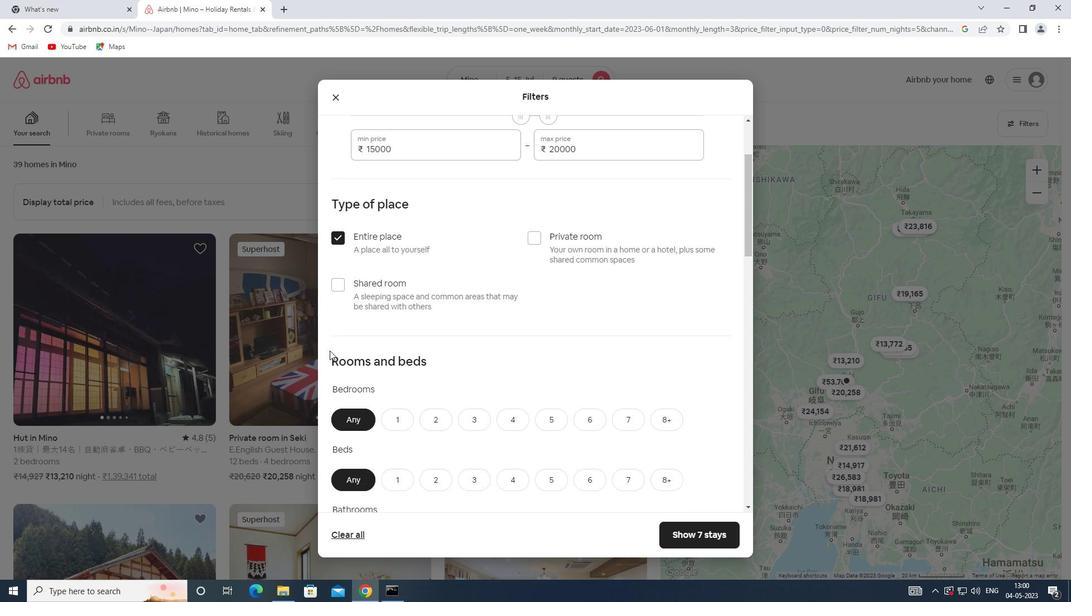 
Action: Mouse scrolled (331, 349) with delta (0, 0)
Screenshot: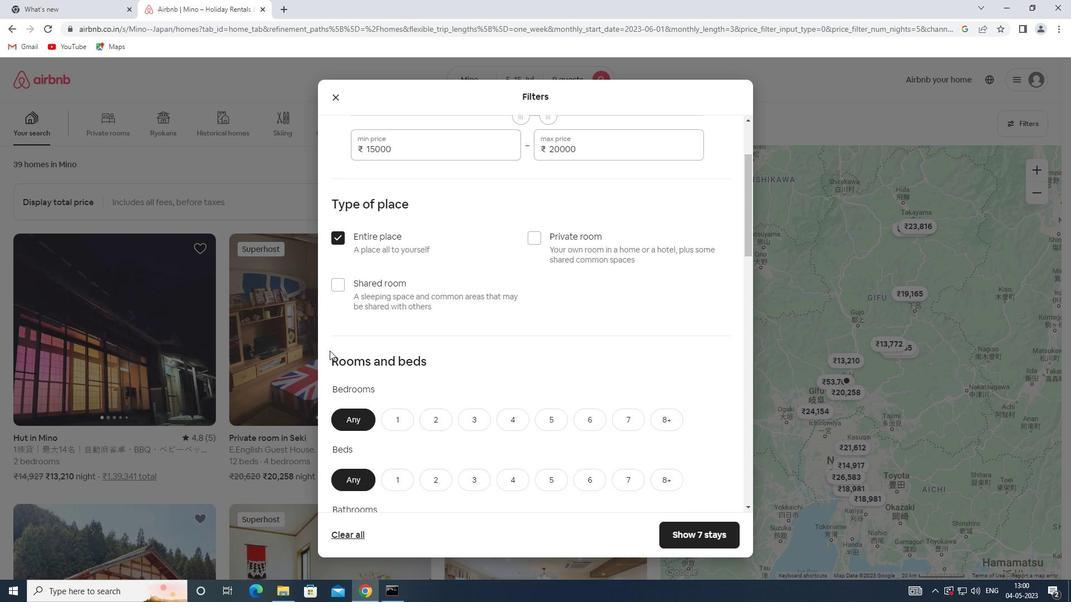 
Action: Mouse scrolled (331, 349) with delta (0, 0)
Screenshot: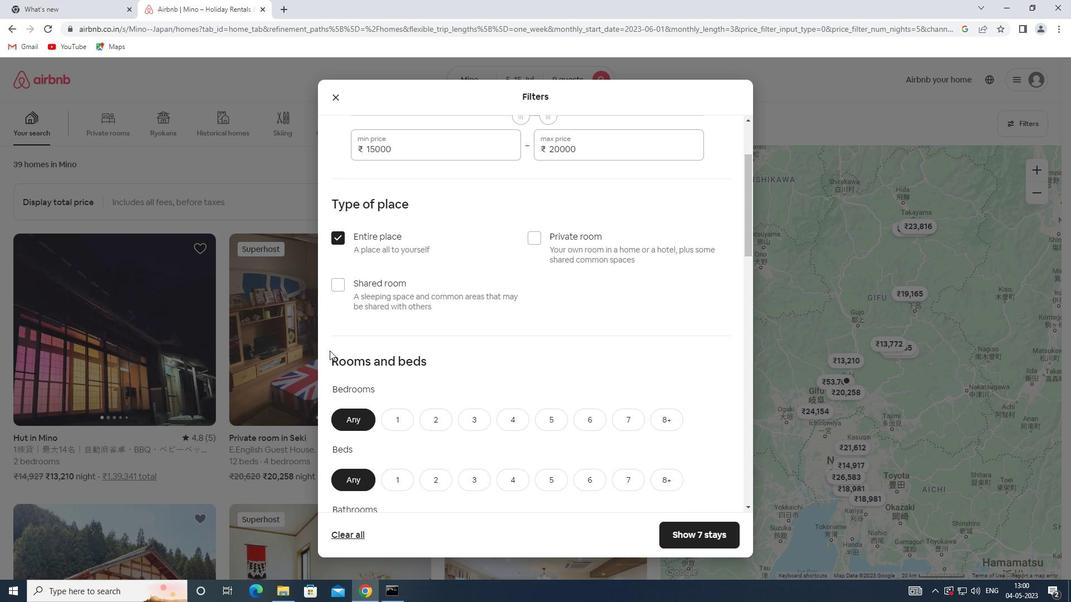 
Action: Mouse moved to (546, 204)
Screenshot: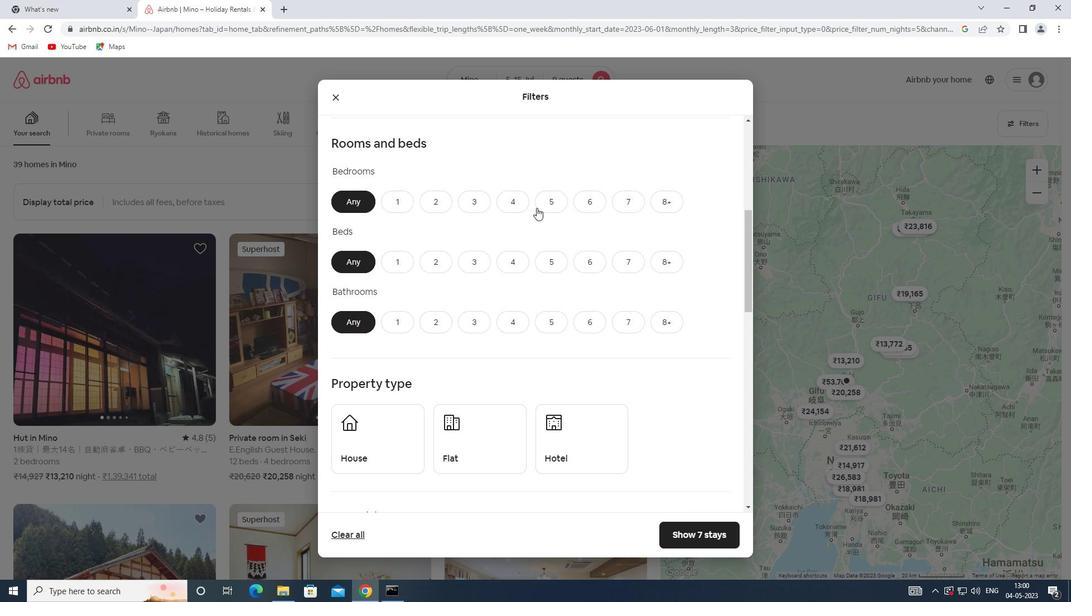 
Action: Mouse pressed left at (546, 204)
Screenshot: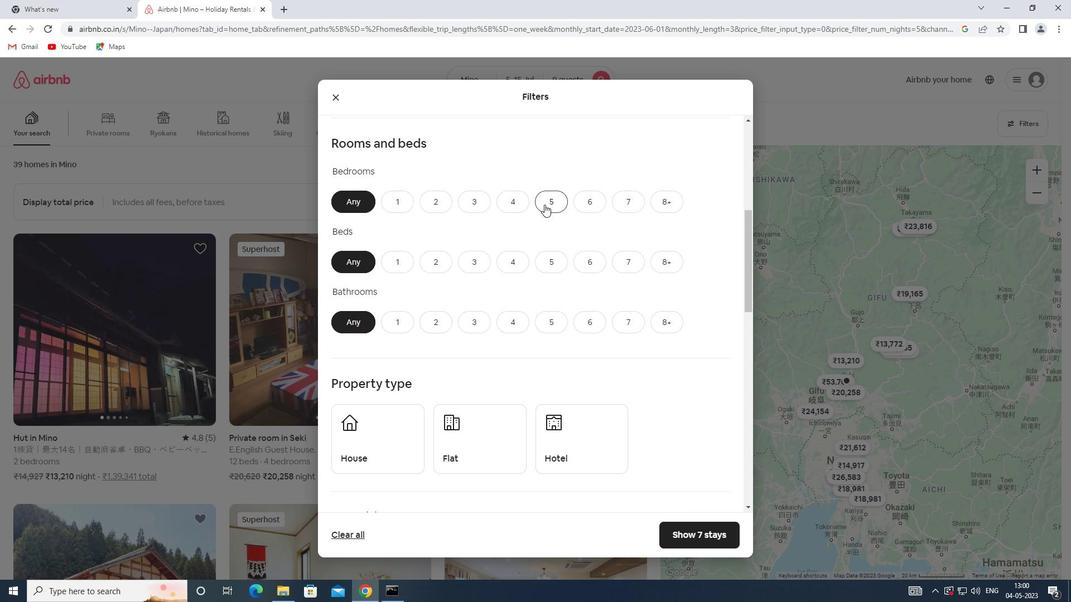 
Action: Mouse moved to (546, 261)
Screenshot: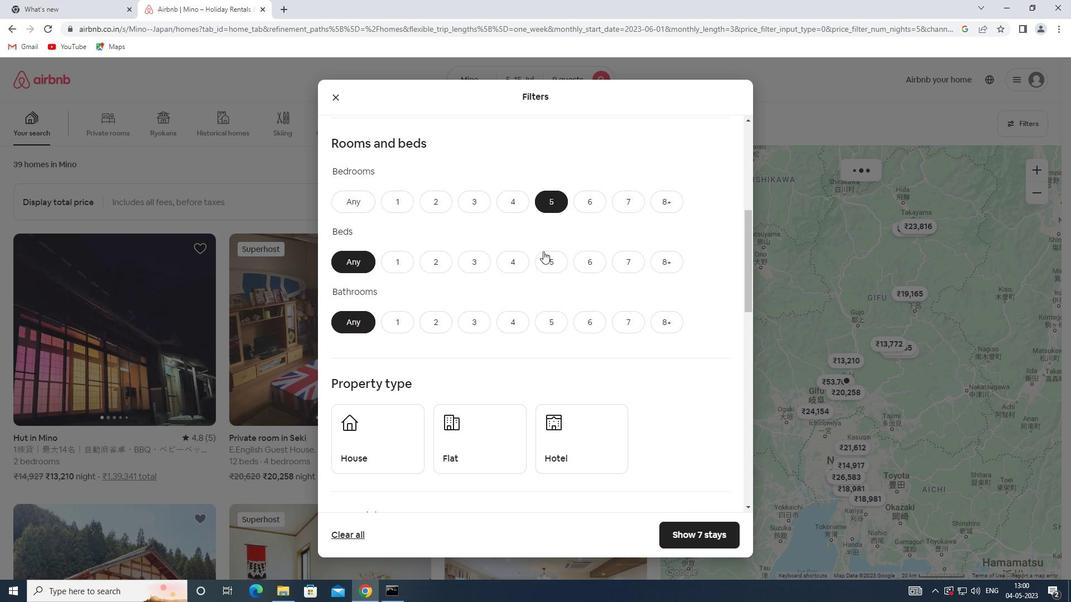 
Action: Mouse pressed left at (546, 261)
Screenshot: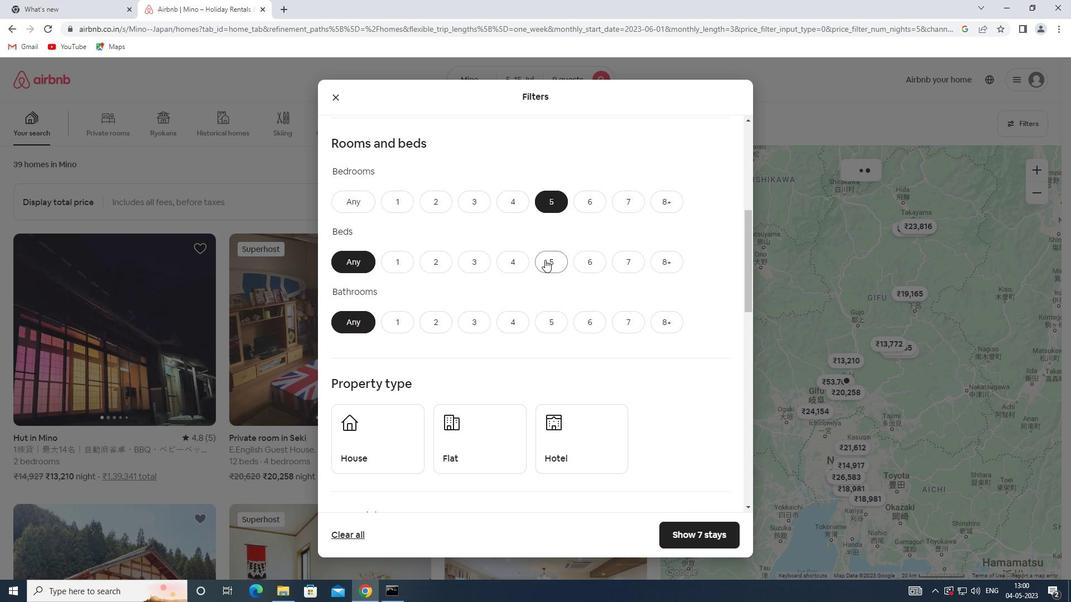 
Action: Mouse moved to (552, 324)
Screenshot: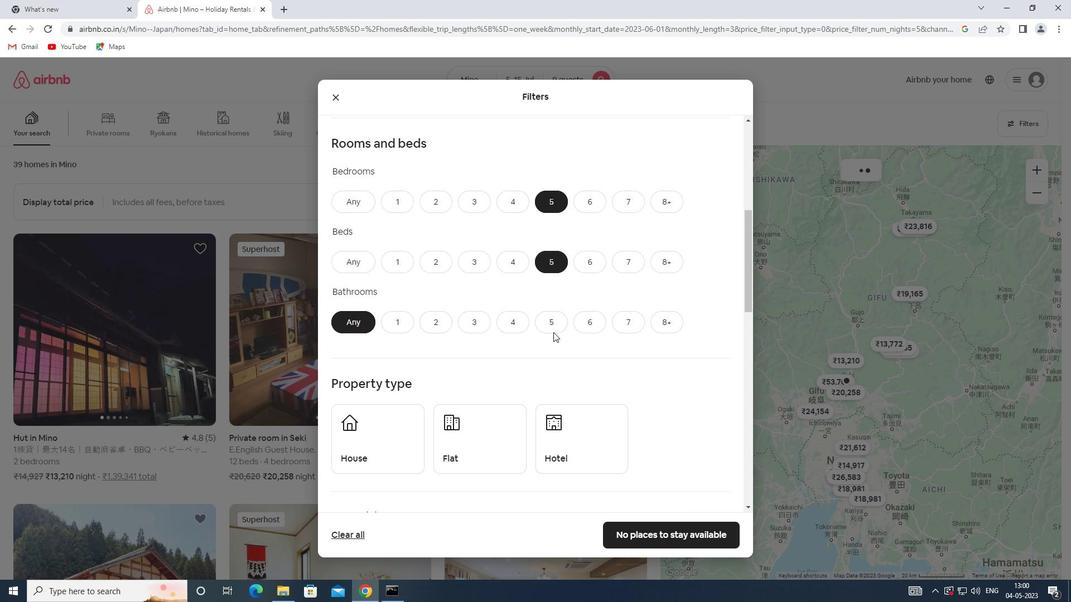 
Action: Mouse pressed left at (552, 324)
Screenshot: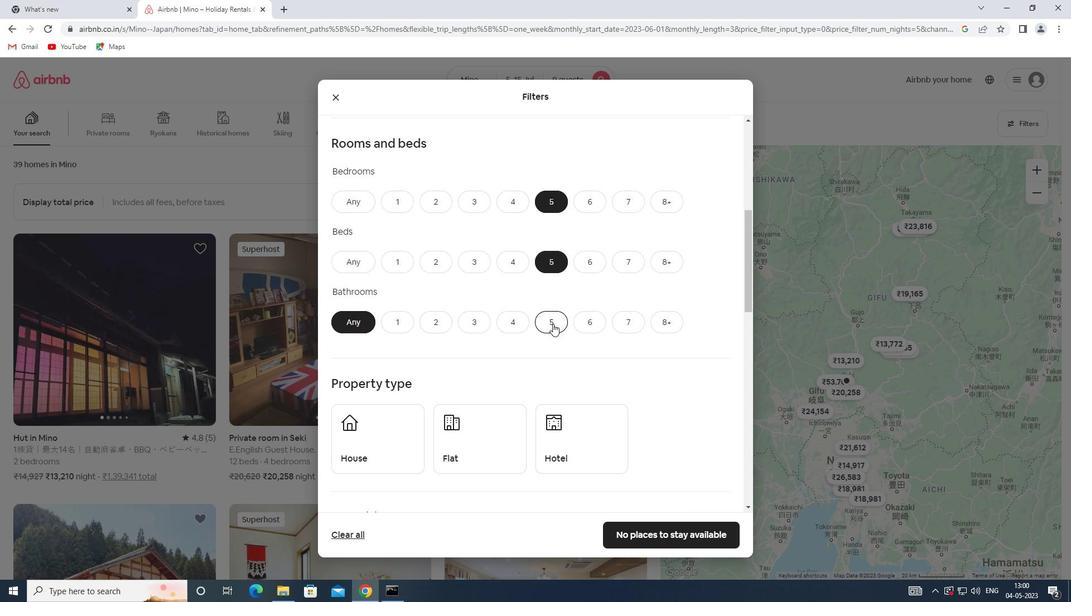 
Action: Mouse scrolled (552, 323) with delta (0, 0)
Screenshot: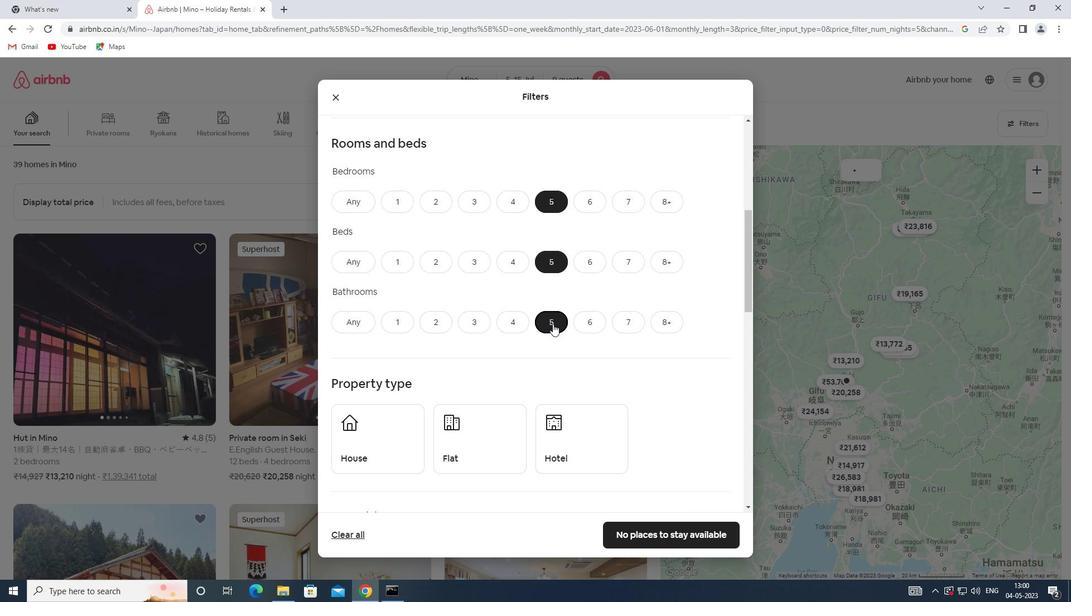 
Action: Mouse scrolled (552, 323) with delta (0, 0)
Screenshot: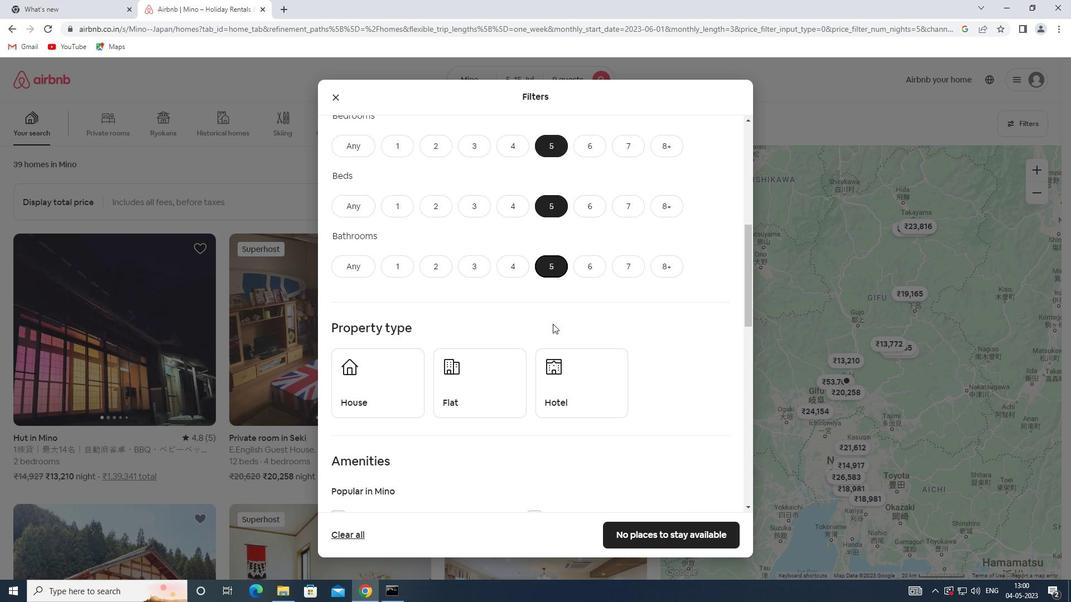 
Action: Mouse moved to (391, 338)
Screenshot: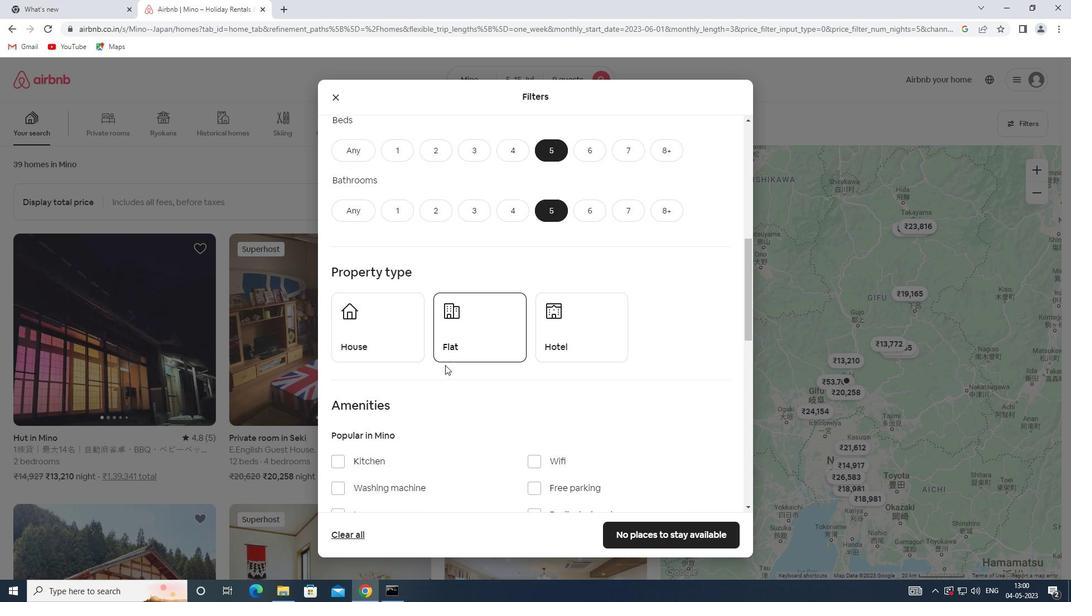 
Action: Mouse pressed left at (391, 338)
Screenshot: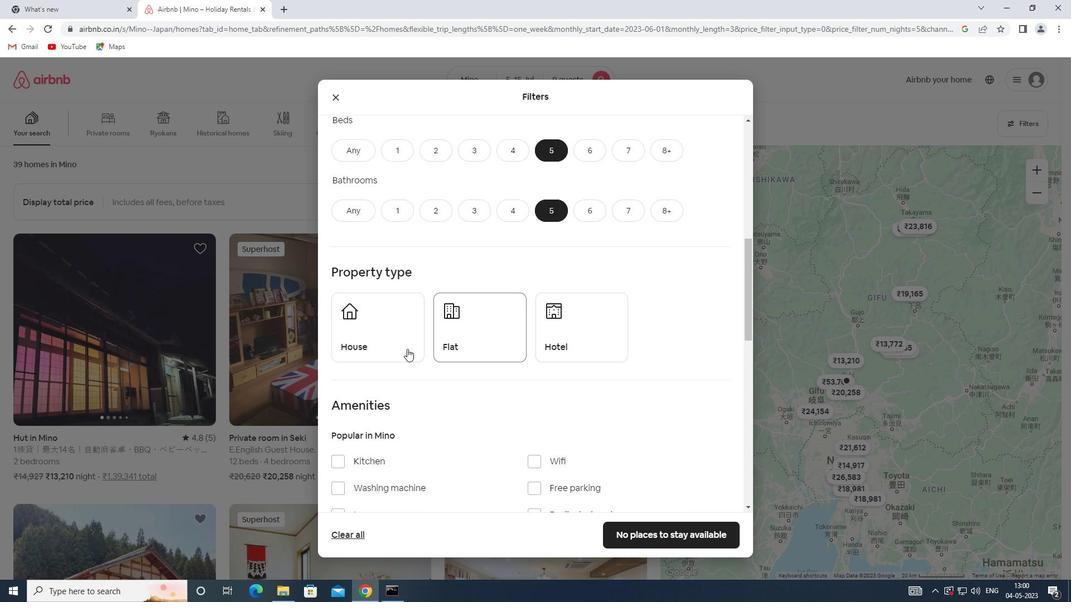 
Action: Mouse moved to (470, 335)
Screenshot: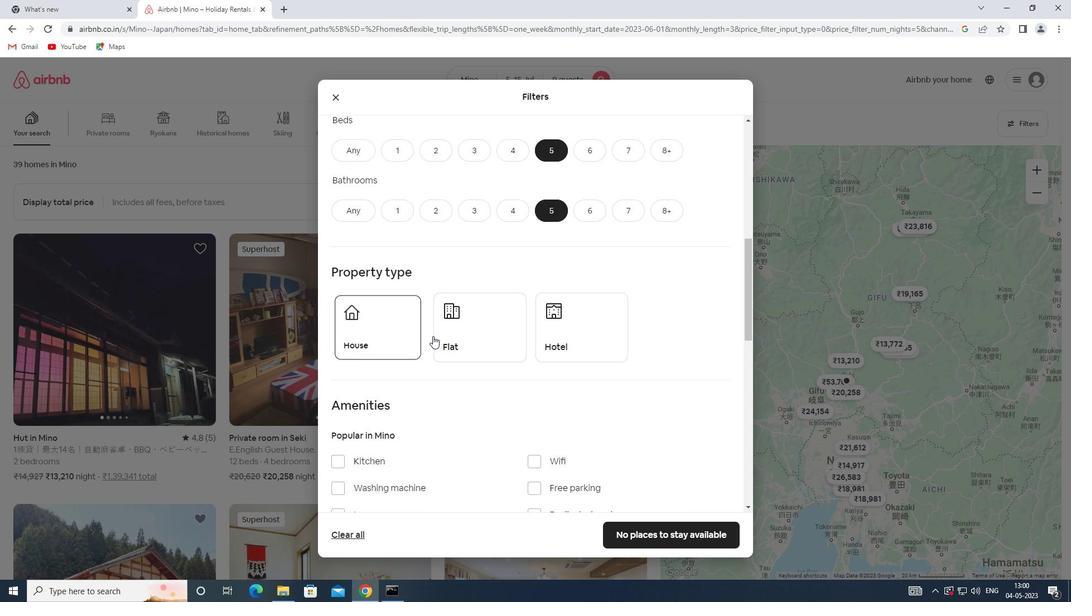 
Action: Mouse pressed left at (470, 335)
Screenshot: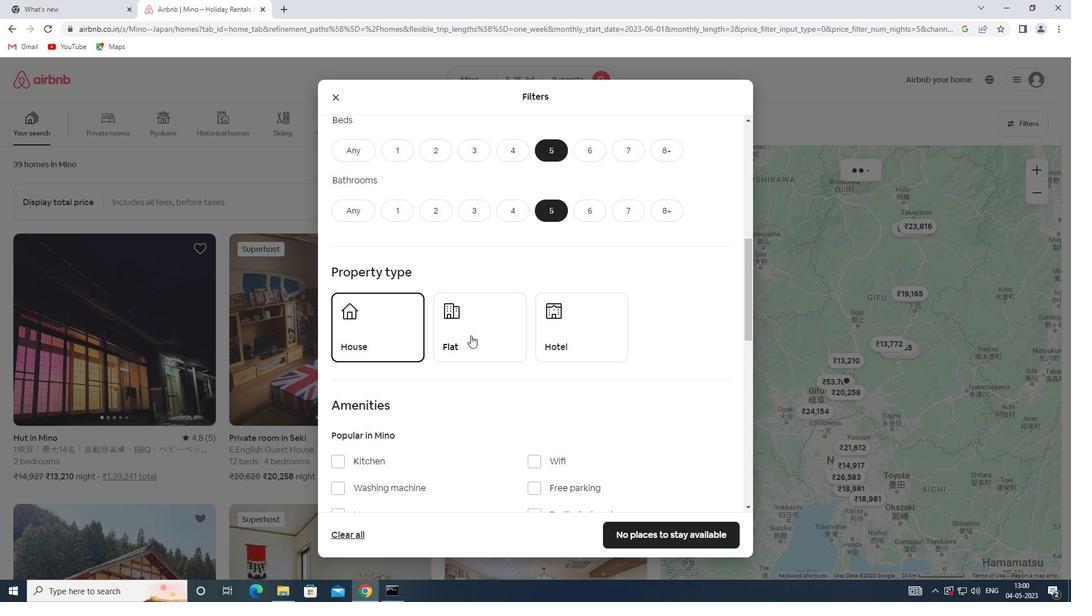 
Action: Mouse moved to (471, 335)
Screenshot: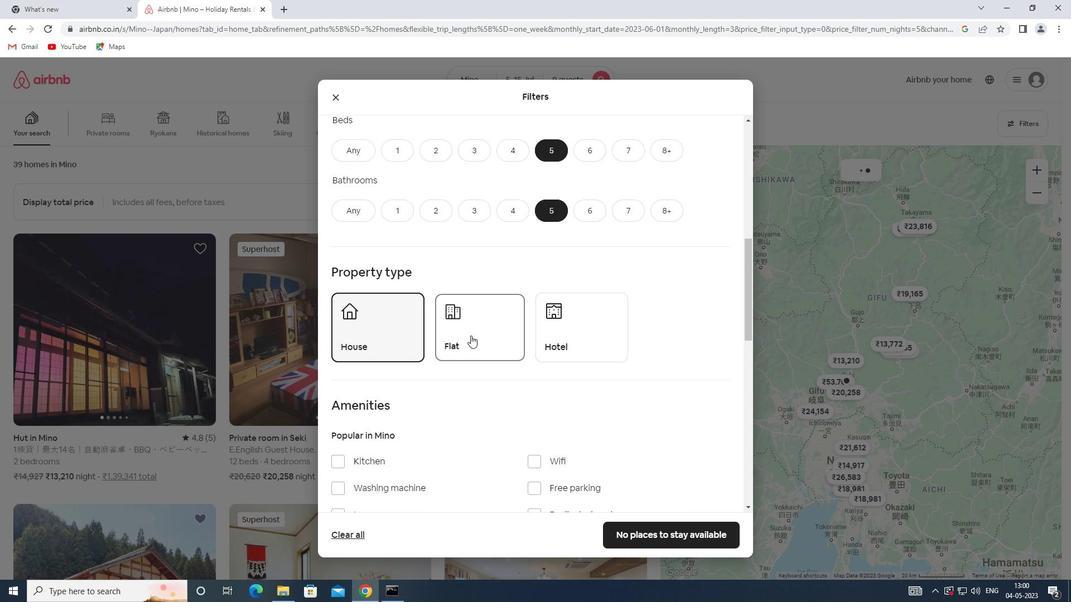 
Action: Mouse scrolled (471, 334) with delta (0, 0)
Screenshot: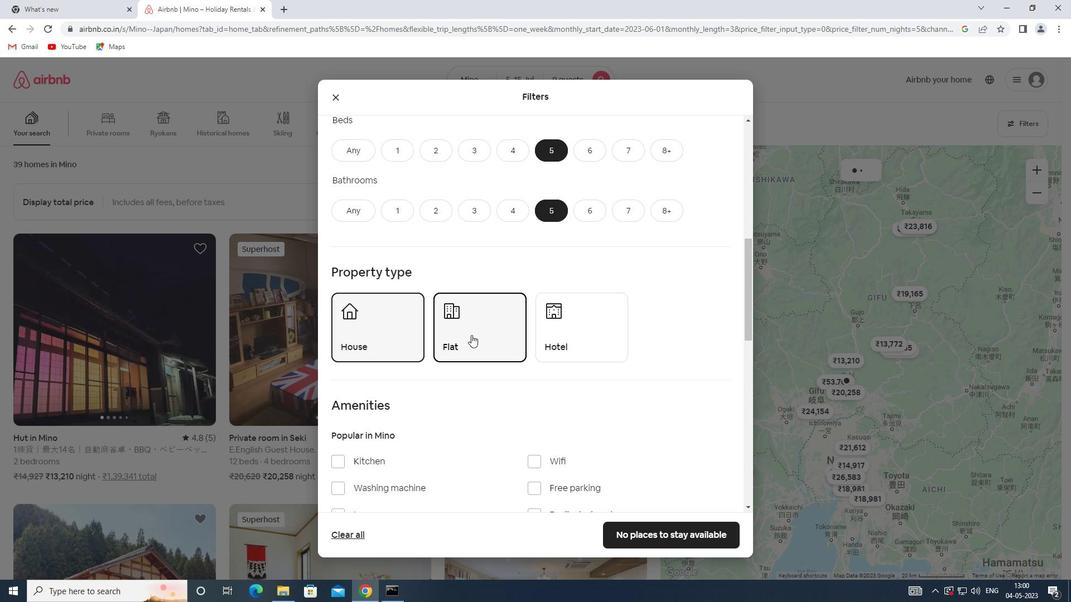 
Action: Mouse scrolled (471, 334) with delta (0, 0)
Screenshot: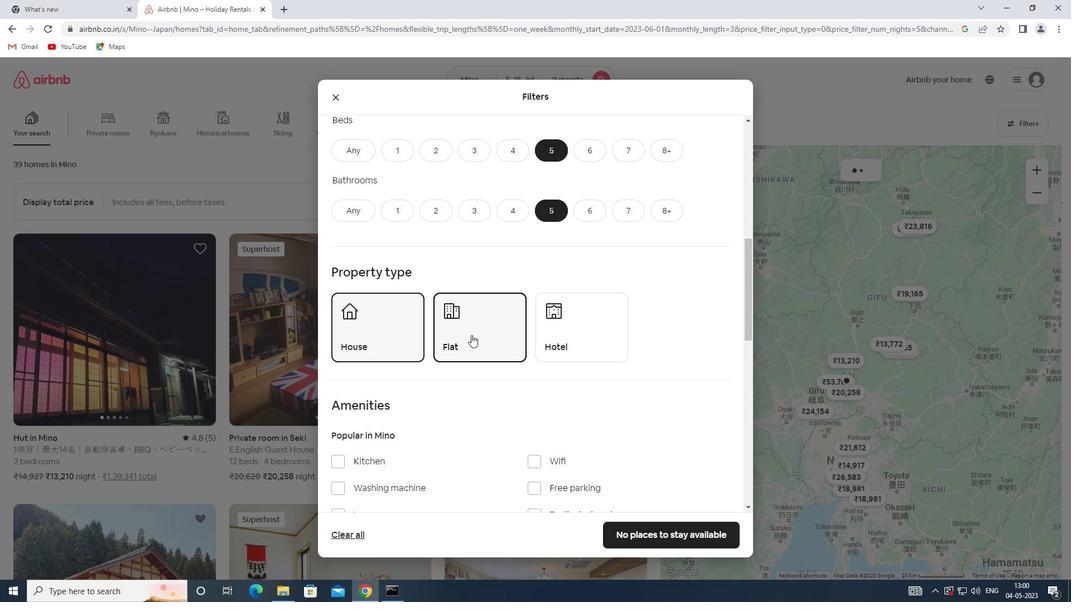 
Action: Mouse moved to (472, 334)
Screenshot: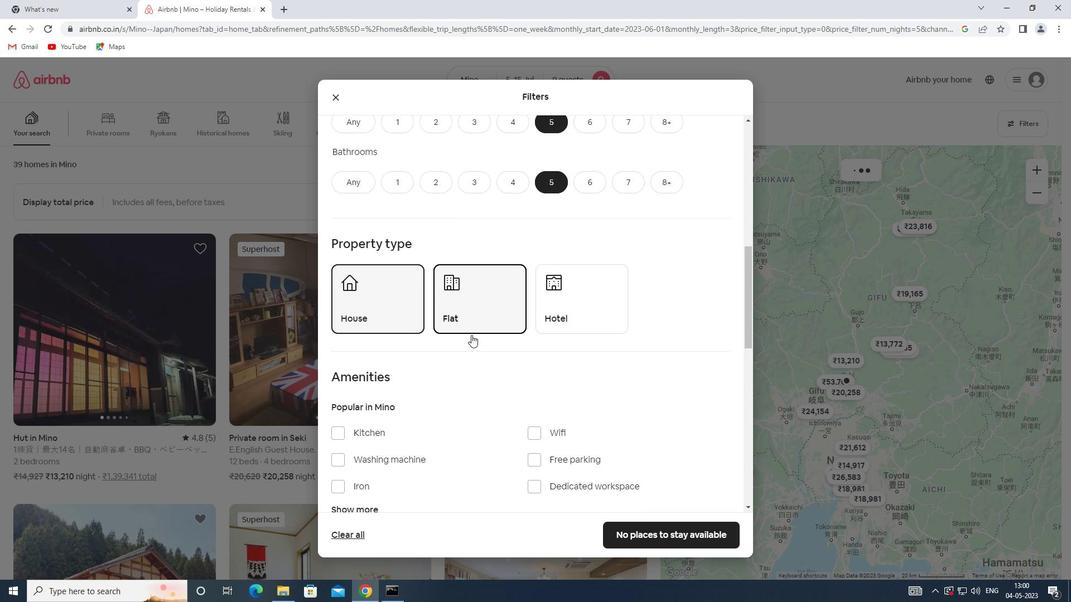 
Action: Mouse scrolled (472, 334) with delta (0, 0)
Screenshot: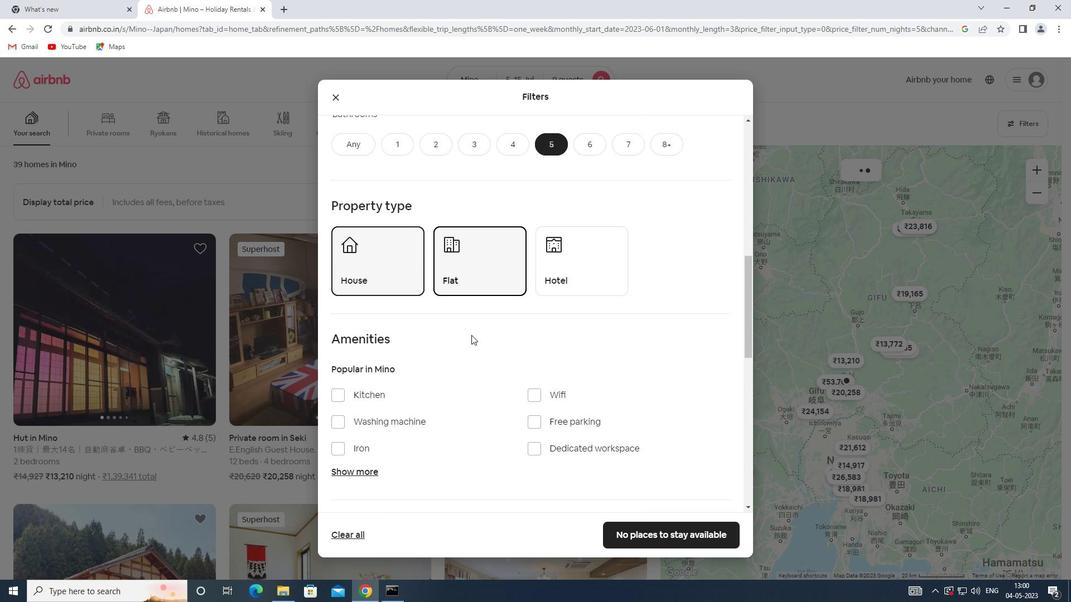 
Action: Mouse scrolled (472, 334) with delta (0, 0)
Screenshot: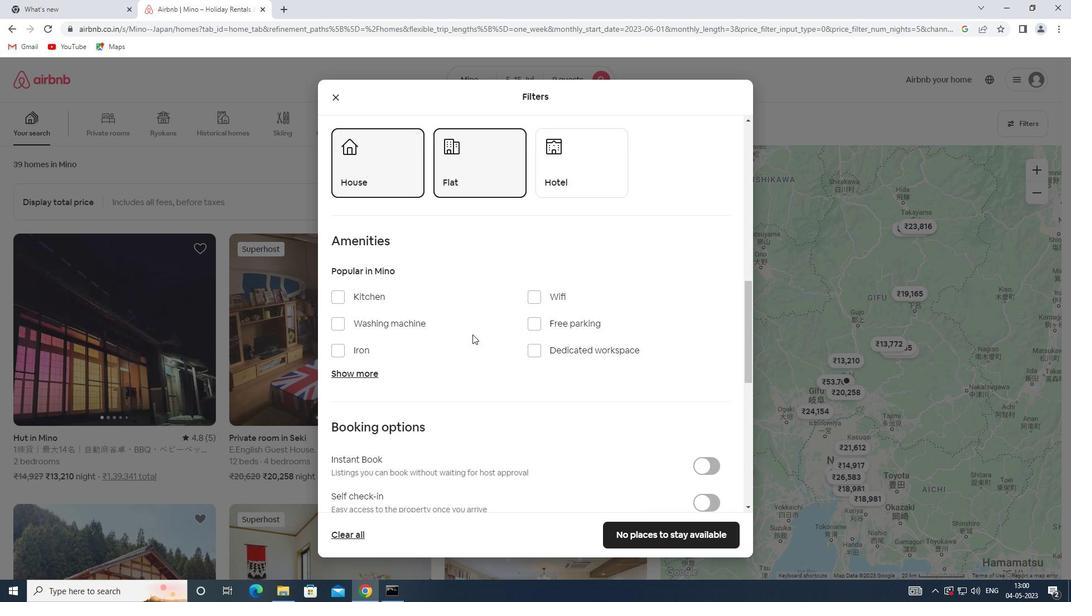 
Action: Mouse scrolled (472, 334) with delta (0, 0)
Screenshot: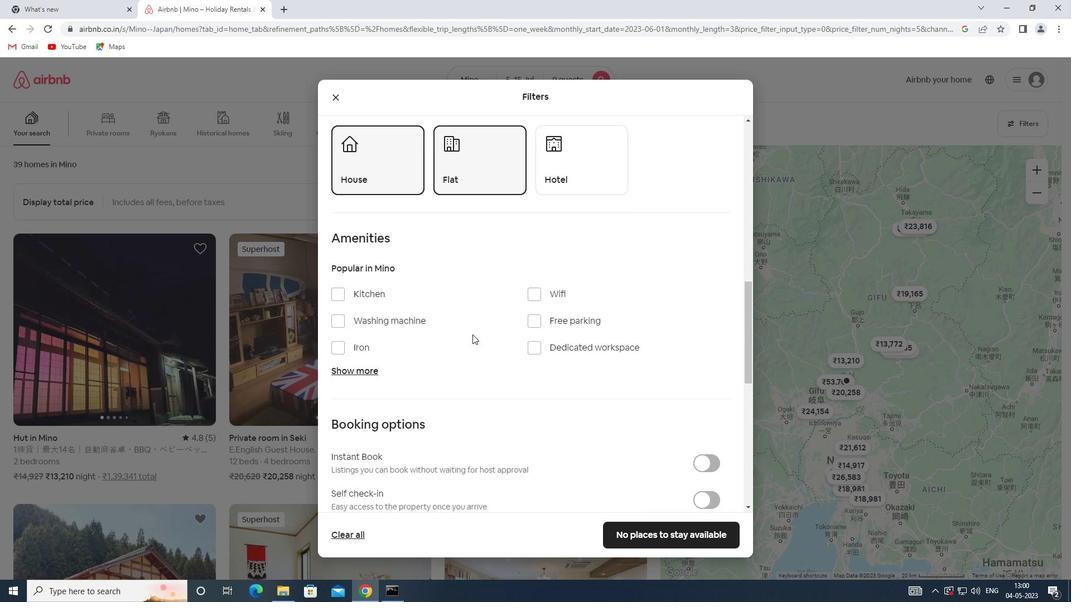 
Action: Mouse moved to (705, 380)
Screenshot: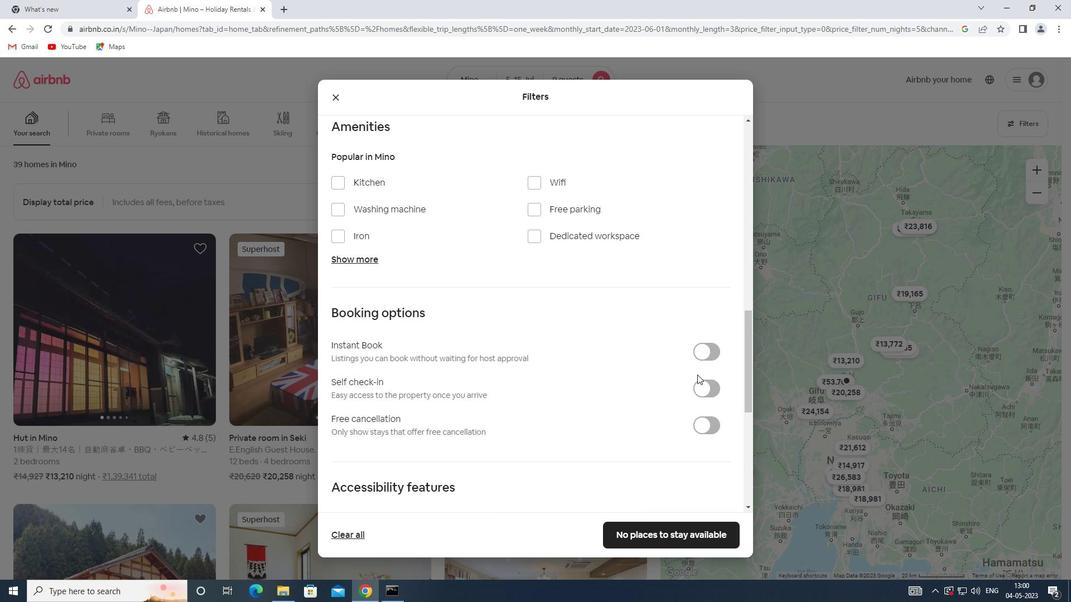 
Action: Mouse pressed left at (705, 380)
Screenshot: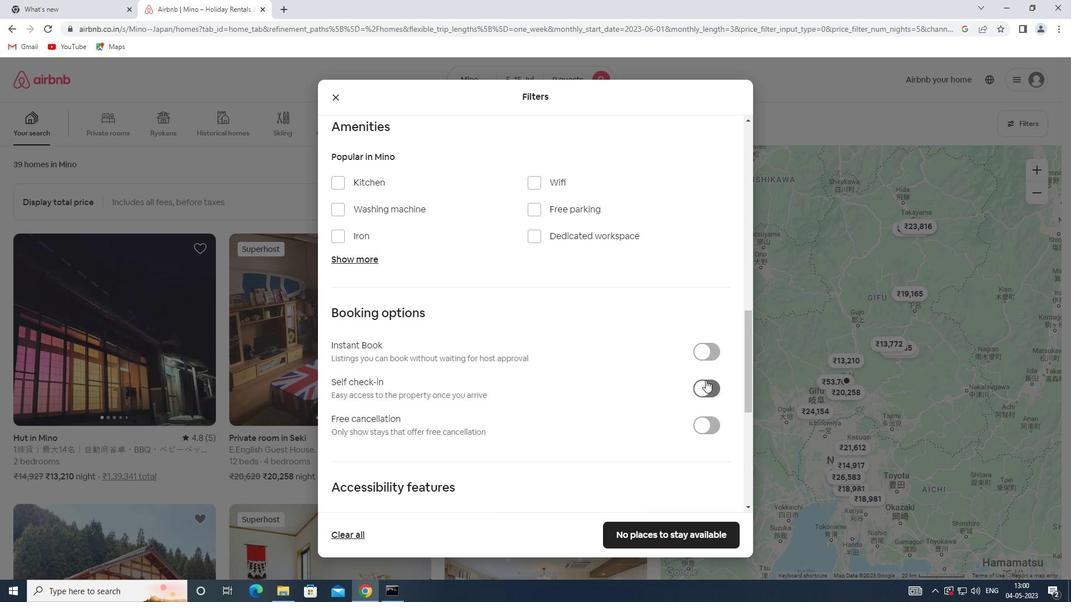 
Action: Mouse moved to (551, 397)
Screenshot: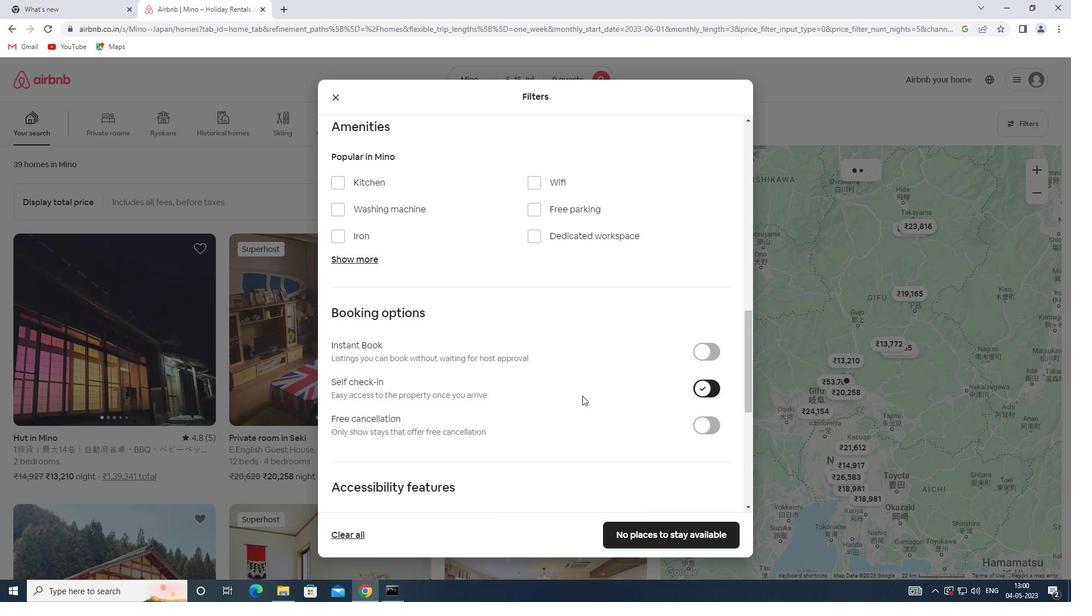 
Action: Mouse scrolled (551, 397) with delta (0, 0)
Screenshot: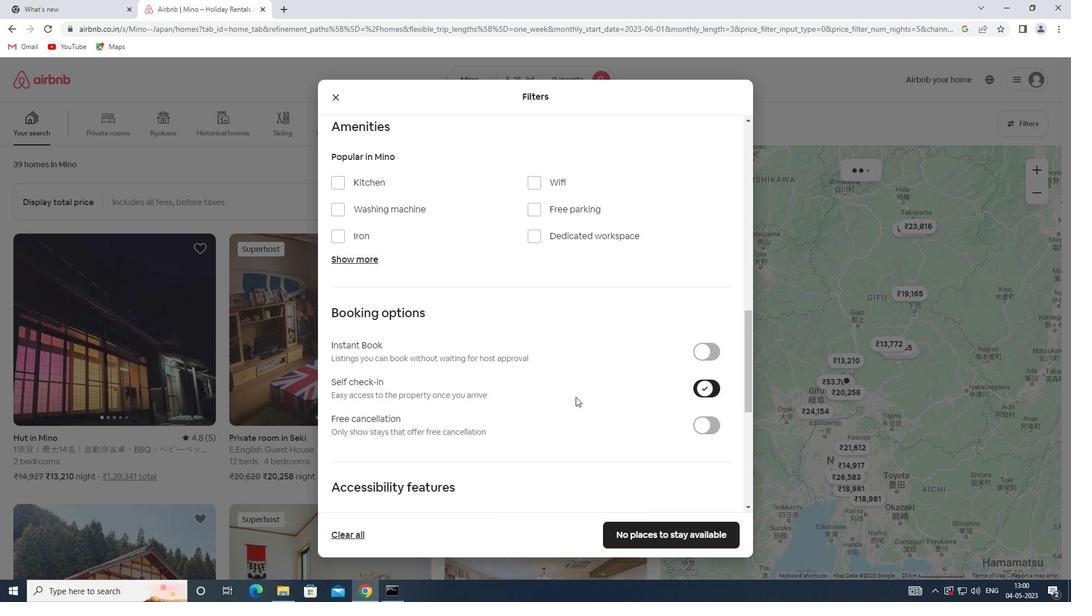
Action: Mouse moved to (547, 399)
Screenshot: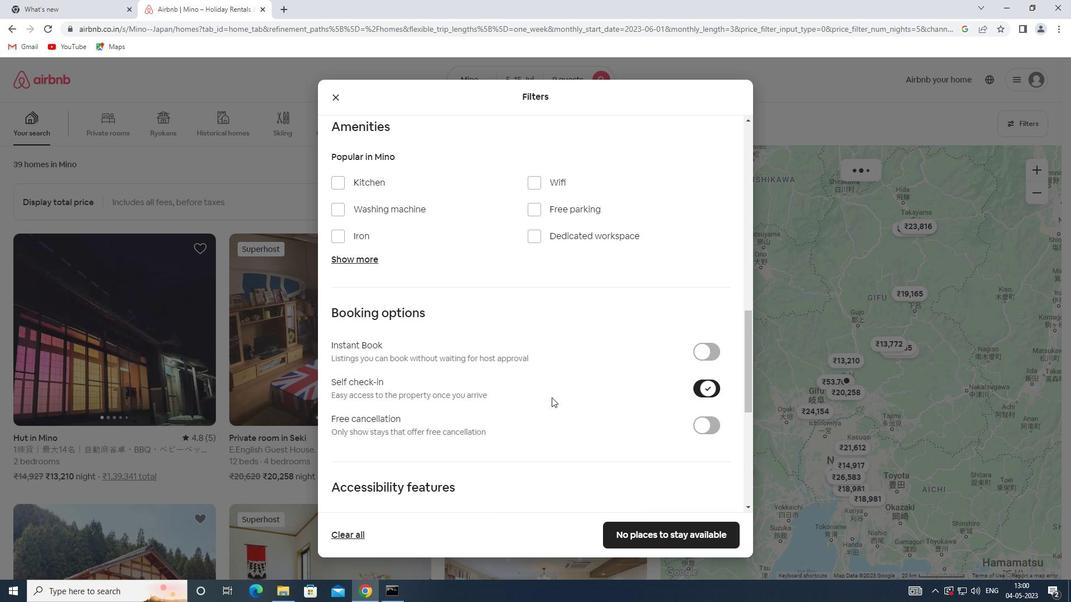 
Action: Mouse scrolled (547, 398) with delta (0, 0)
Screenshot: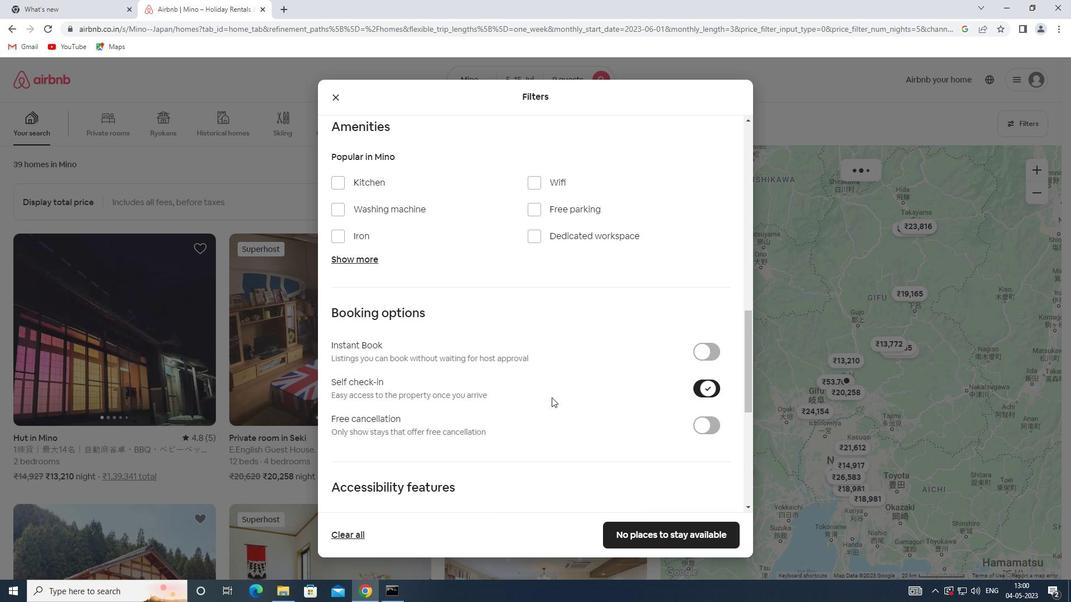 
Action: Mouse scrolled (547, 398) with delta (0, 0)
Screenshot: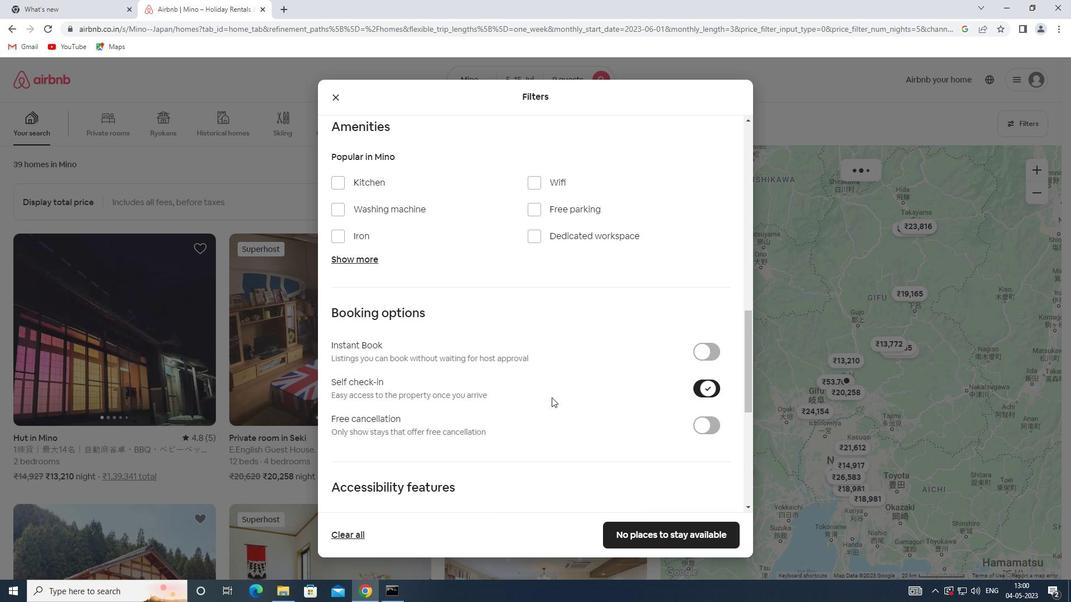 
Action: Mouse scrolled (547, 398) with delta (0, 0)
Screenshot: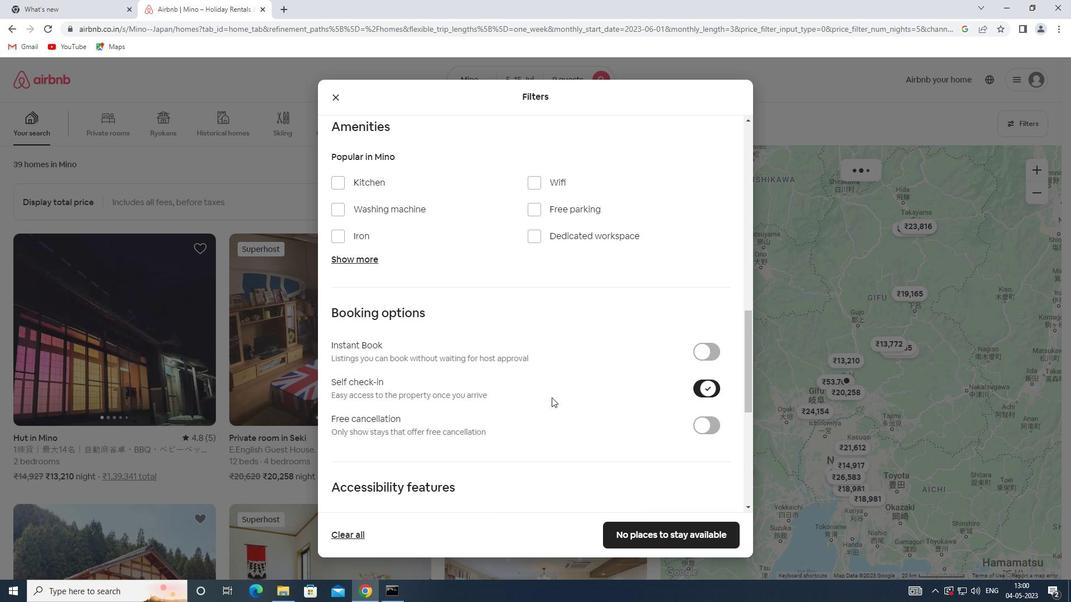 
Action: Mouse moved to (531, 396)
Screenshot: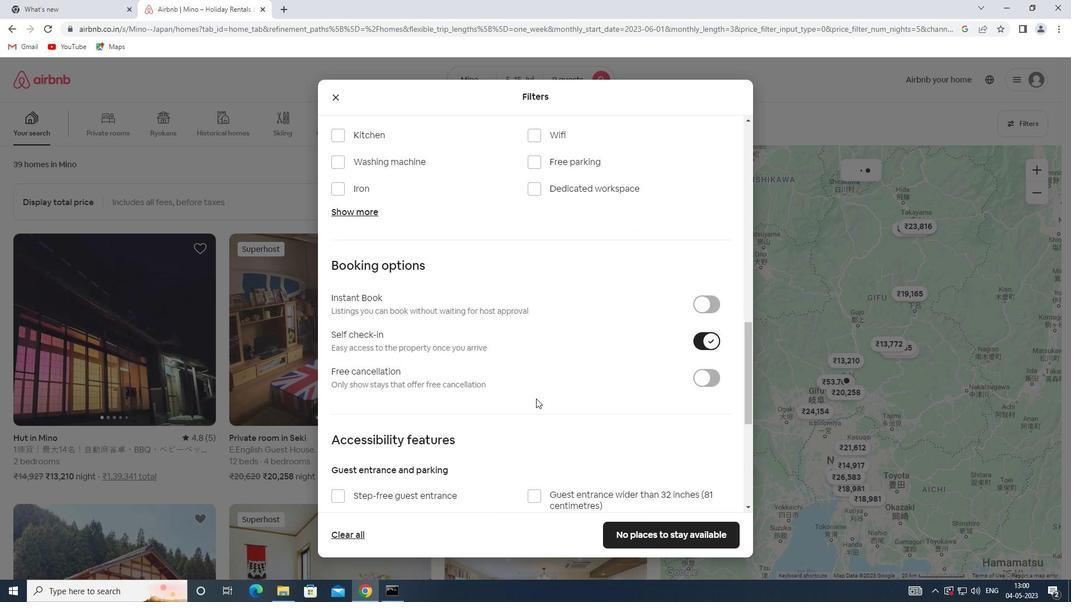 
Action: Mouse scrolled (531, 396) with delta (0, 0)
Screenshot: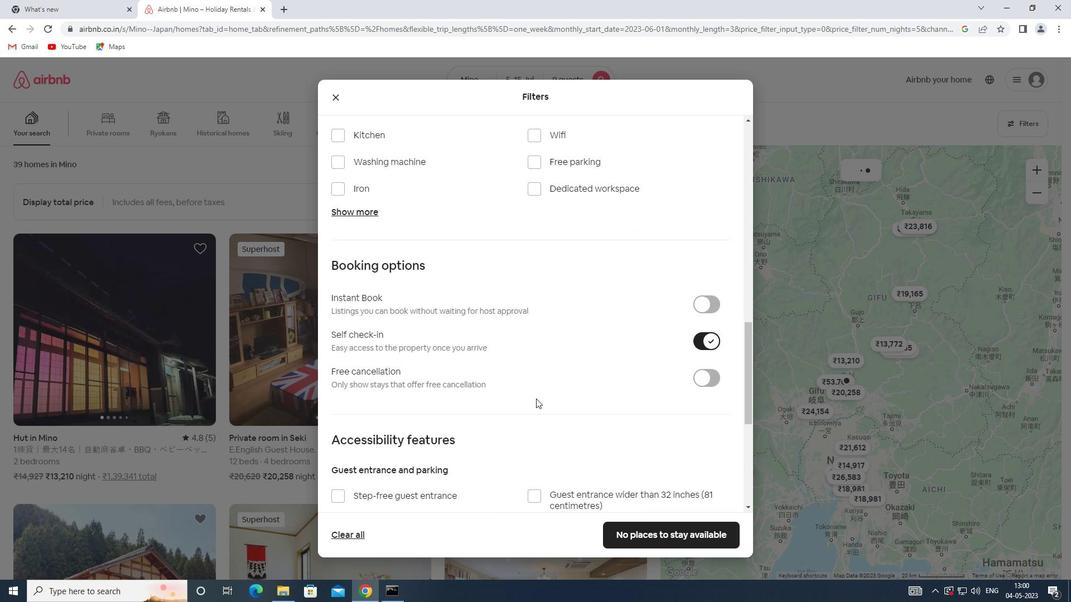
Action: Mouse scrolled (531, 396) with delta (0, 0)
Screenshot: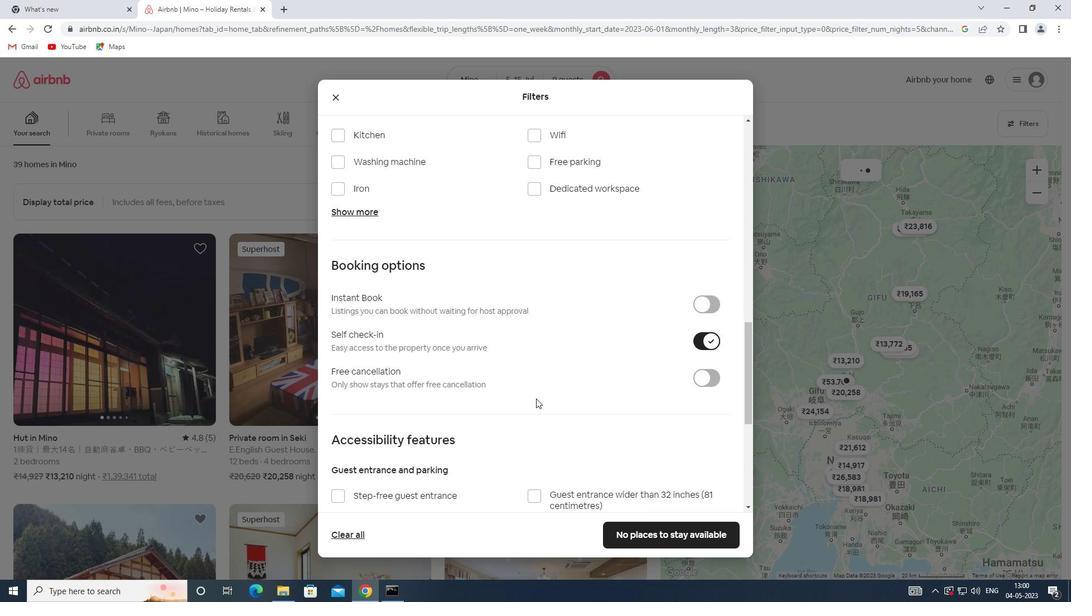 
Action: Mouse scrolled (531, 396) with delta (0, 0)
Screenshot: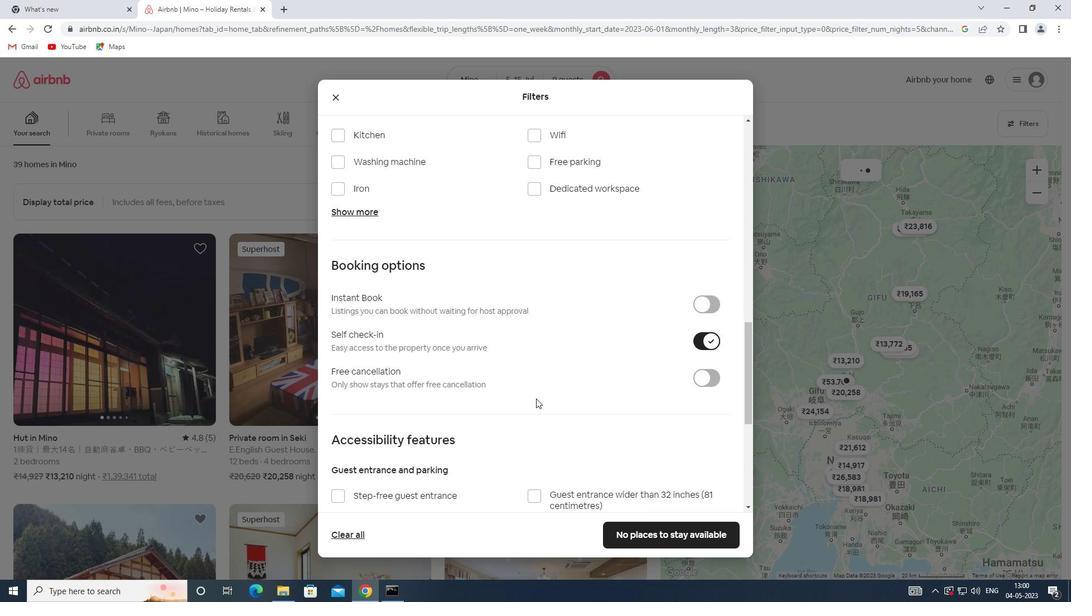 
Action: Mouse scrolled (531, 396) with delta (0, 0)
Screenshot: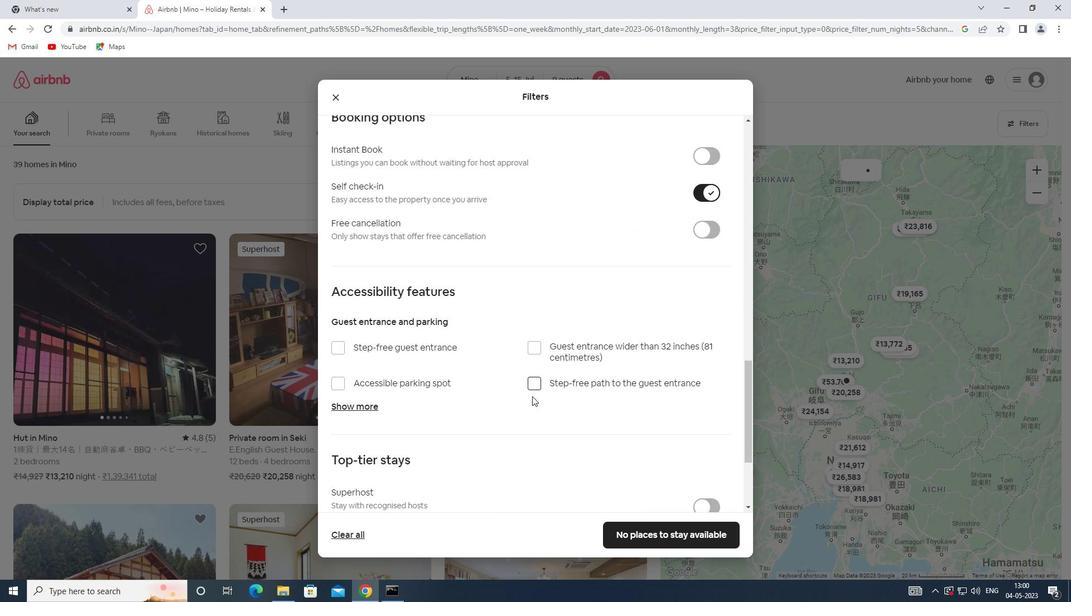 
Action: Mouse moved to (355, 454)
Screenshot: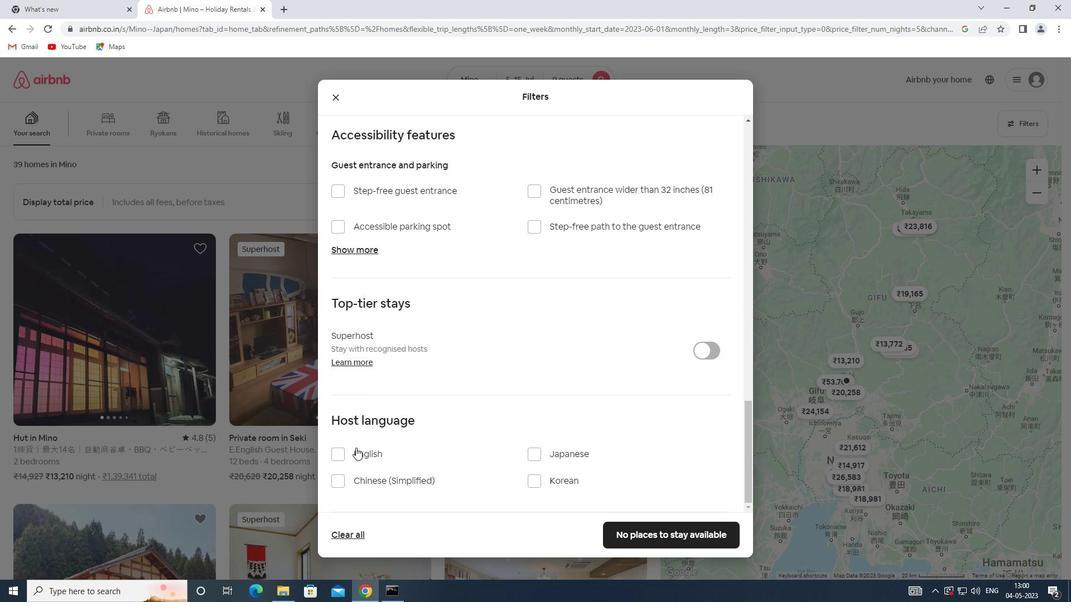 
Action: Mouse pressed left at (355, 454)
Screenshot: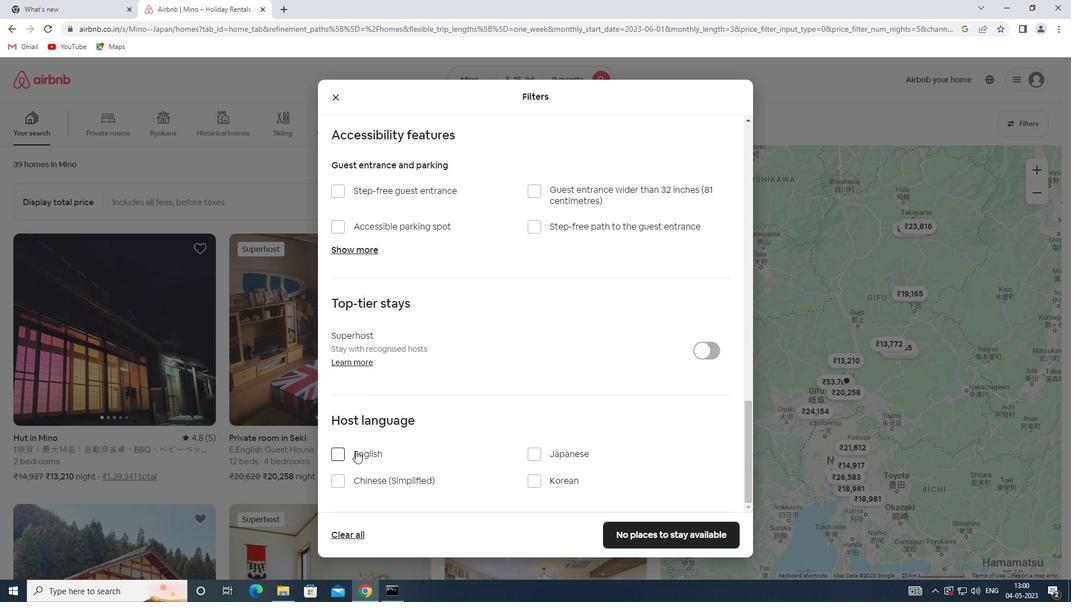 
Action: Mouse moved to (650, 532)
Screenshot: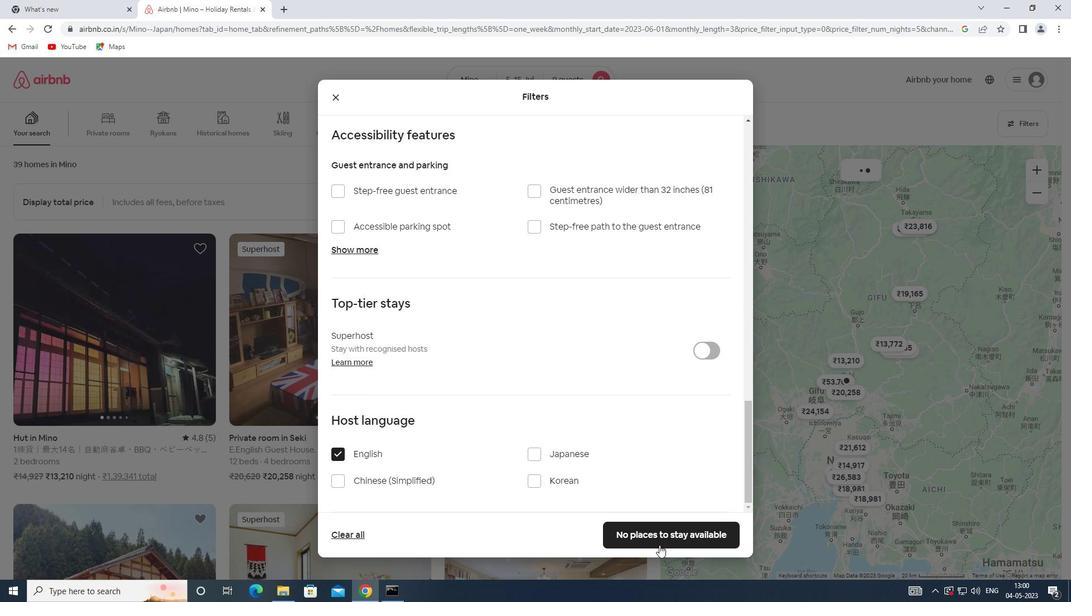 
Action: Mouse pressed left at (650, 532)
Screenshot: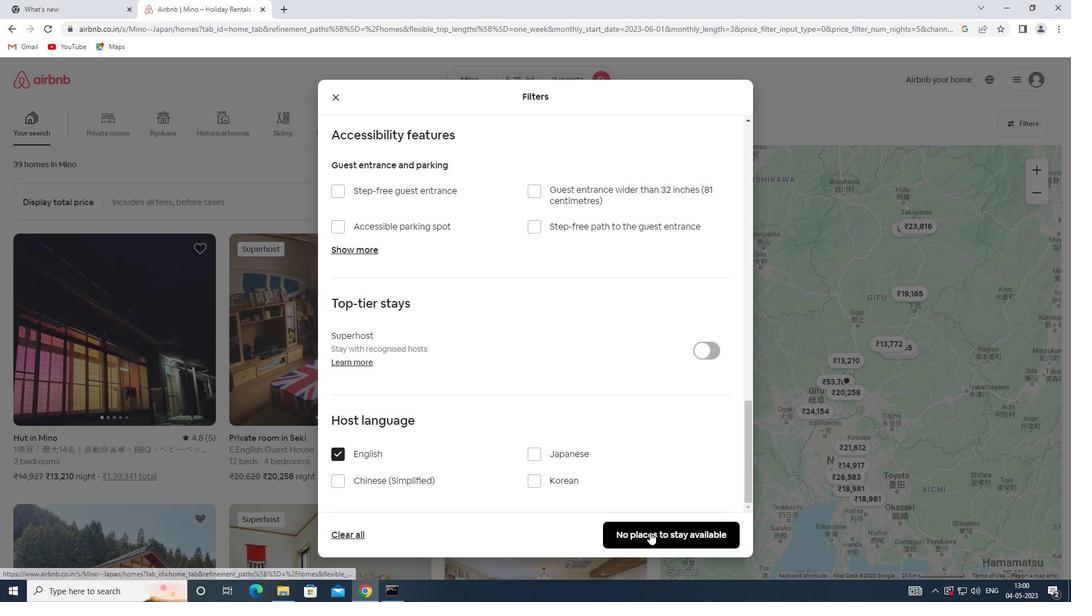 
Action: Mouse moved to (649, 531)
Screenshot: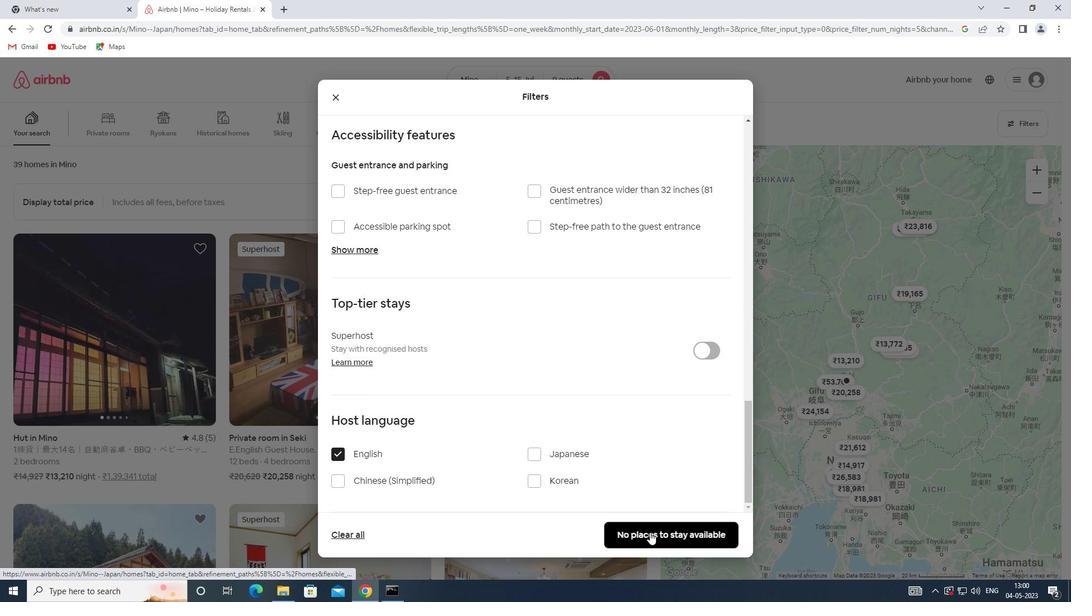 
